 Task: Search one way flight ticket for 4 adults, 1 infant in seat and 1 infant on lap in premium economy from Asheville: Asheville Regional Airport to Greenville: Pitt-greenville Airport on 5-2-2023. Choice of flights is American. Number of bags: 2 carry on bags and 1 checked bag. Price is upto 60000. Outbound departure time preference is 23:45.
Action: Mouse moved to (242, 326)
Screenshot: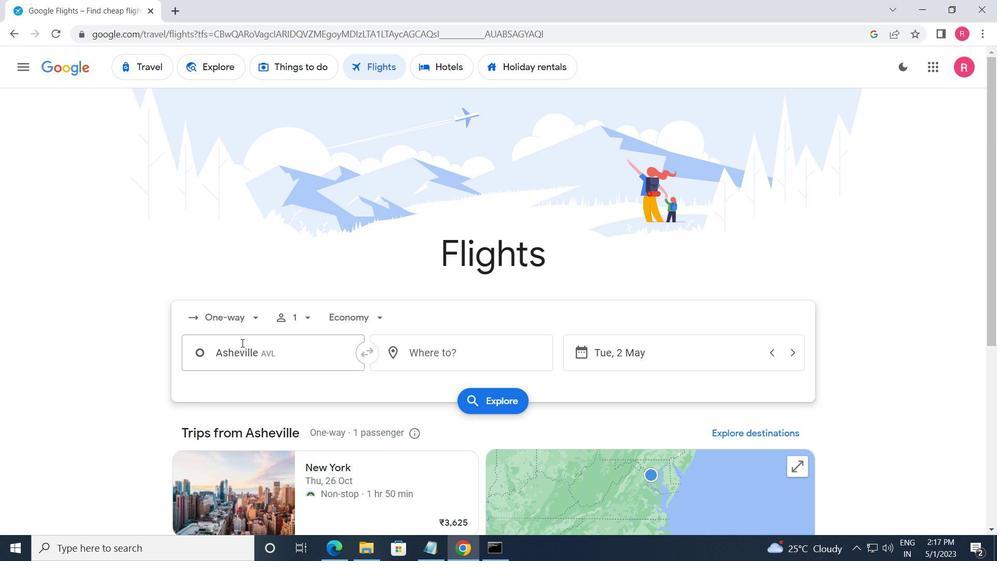 
Action: Mouse pressed left at (242, 326)
Screenshot: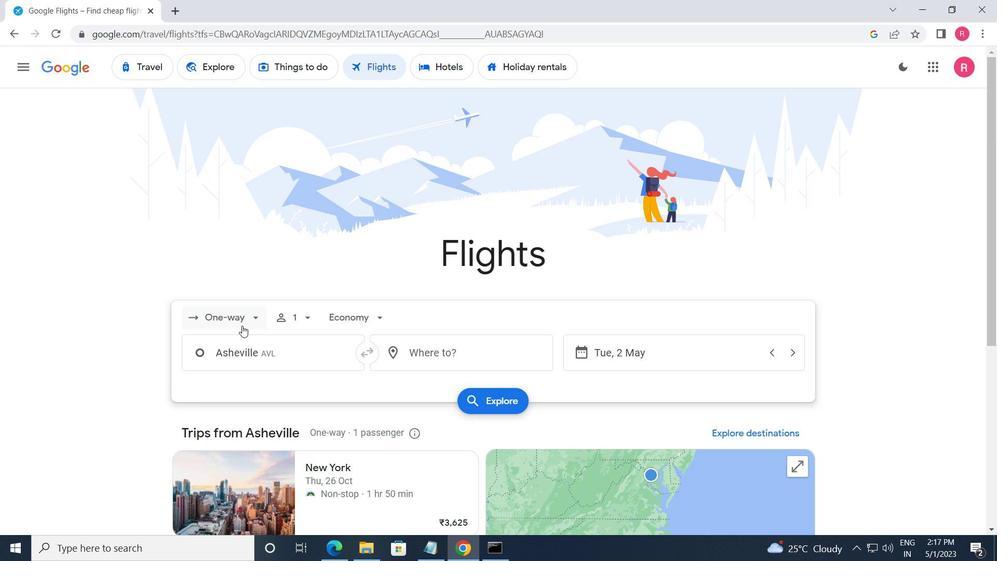 
Action: Mouse moved to (264, 381)
Screenshot: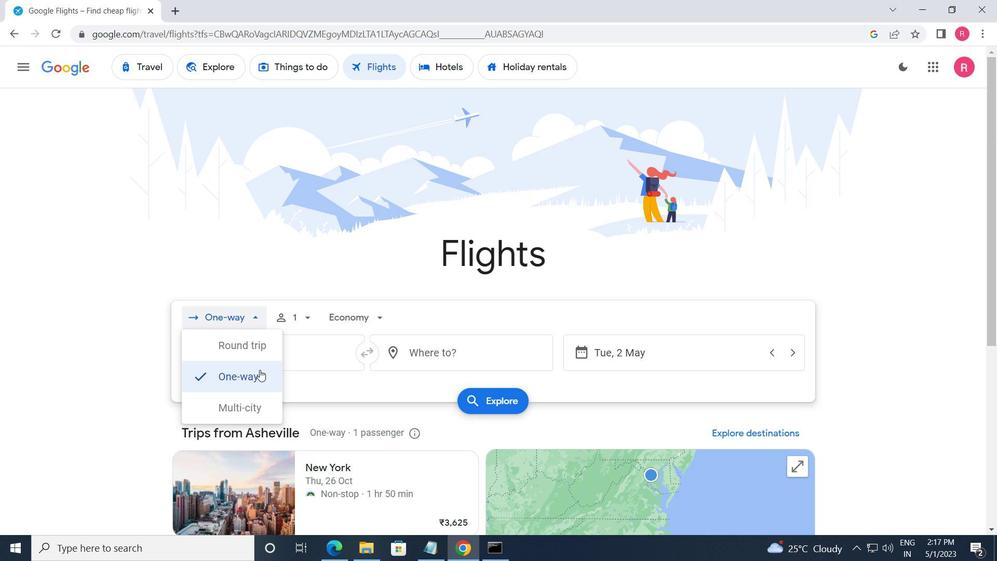 
Action: Mouse pressed left at (264, 381)
Screenshot: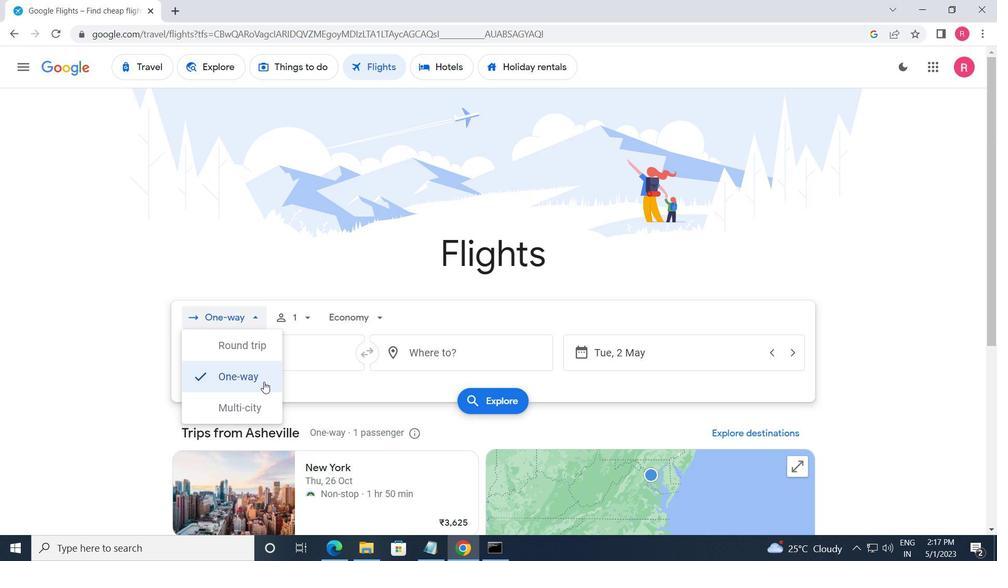 
Action: Mouse moved to (289, 328)
Screenshot: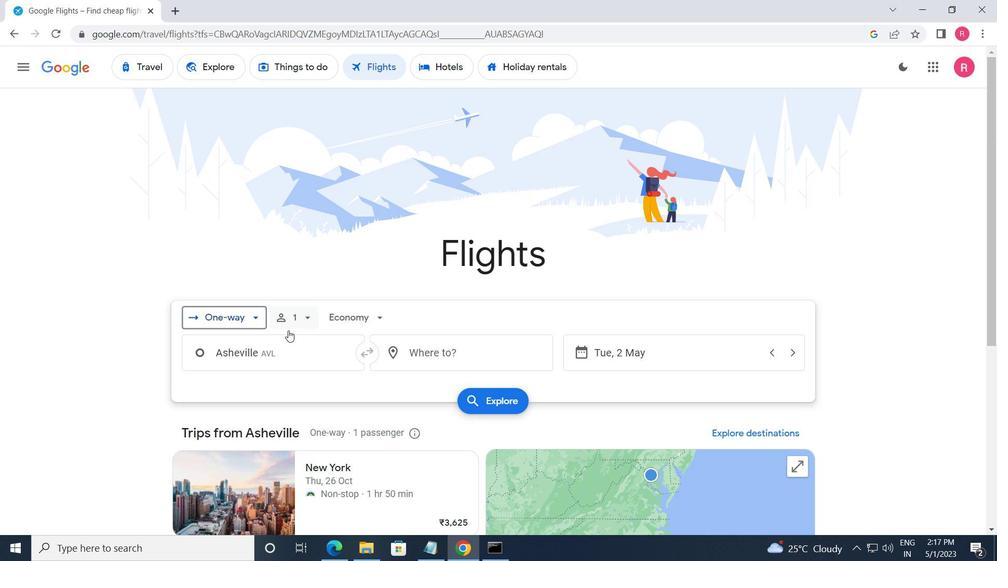 
Action: Mouse pressed left at (289, 328)
Screenshot: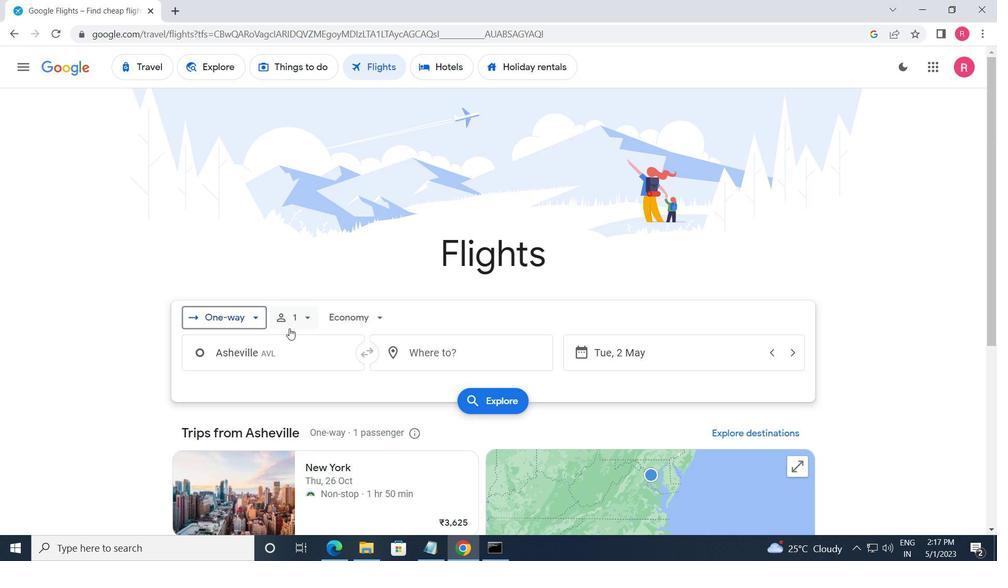 
Action: Mouse moved to (417, 354)
Screenshot: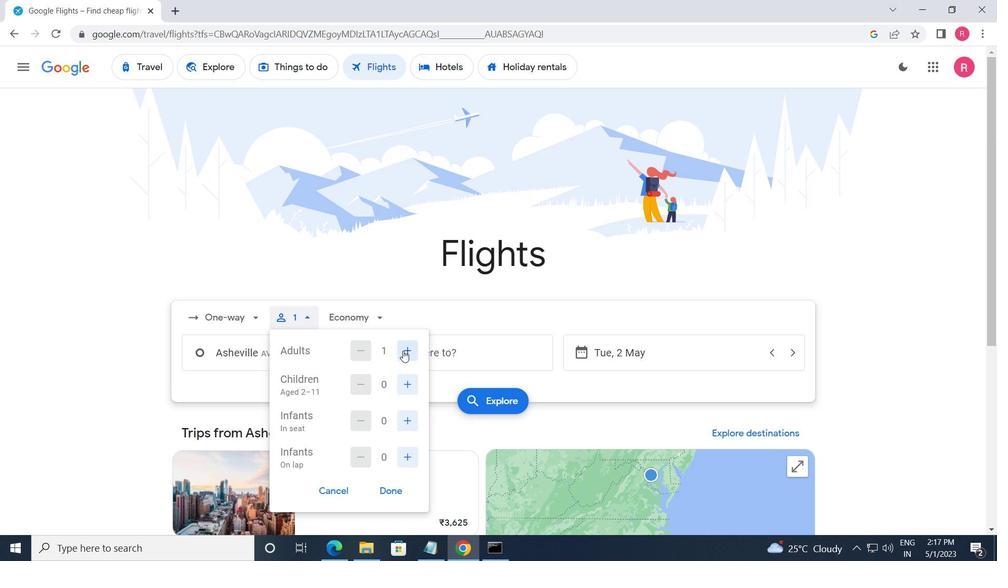 
Action: Mouse pressed left at (417, 354)
Screenshot: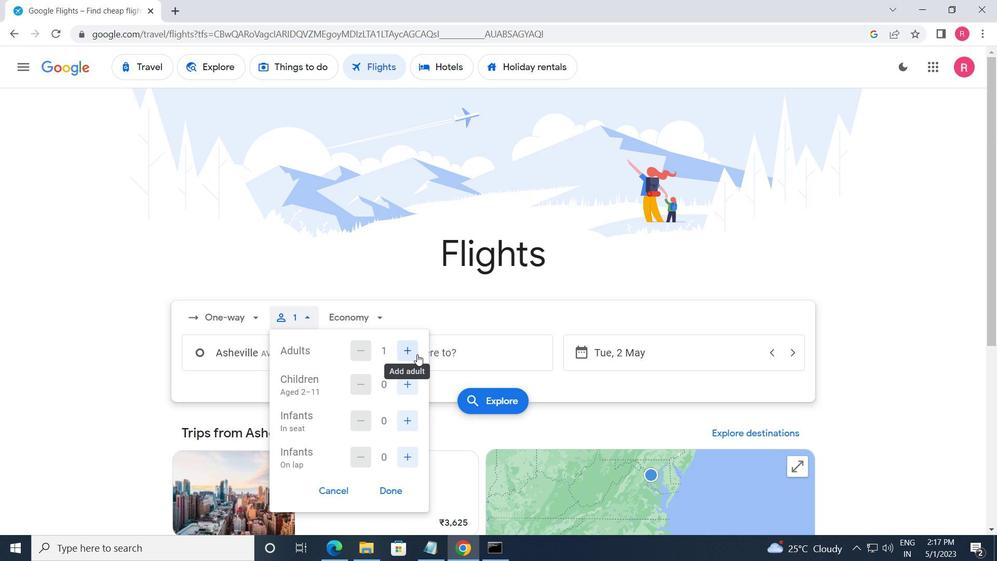 
Action: Mouse pressed left at (417, 354)
Screenshot: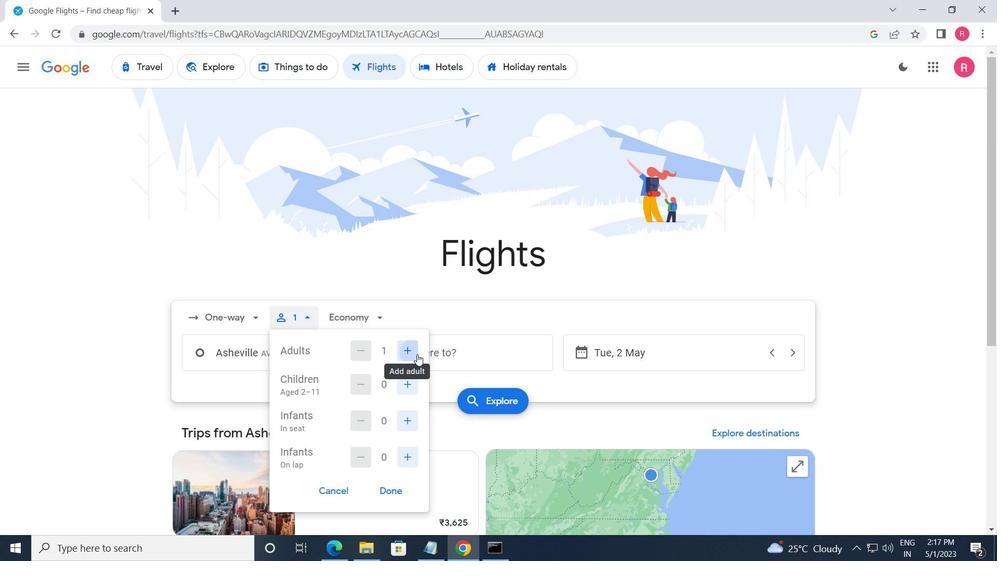 
Action: Mouse pressed left at (417, 354)
Screenshot: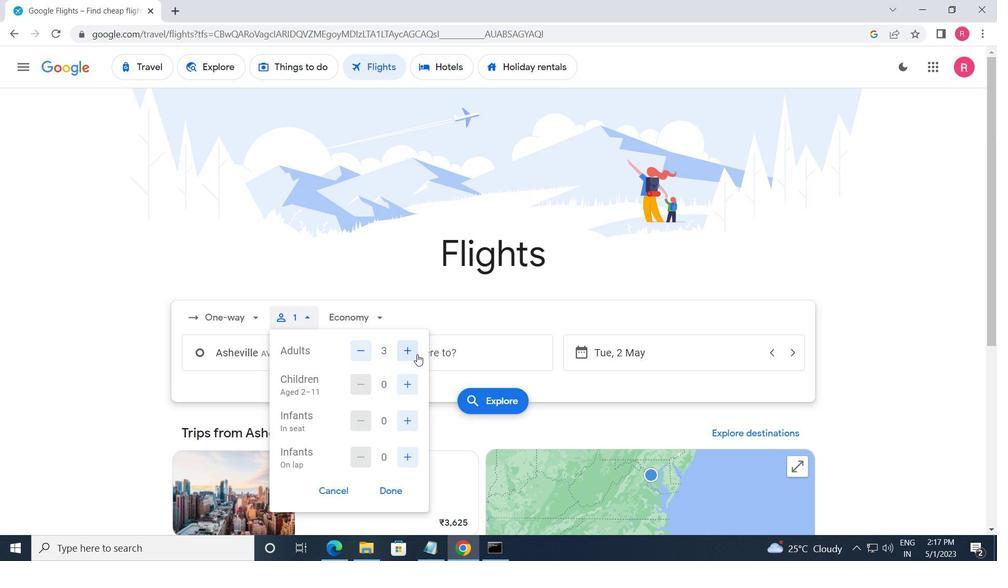 
Action: Mouse pressed left at (417, 354)
Screenshot: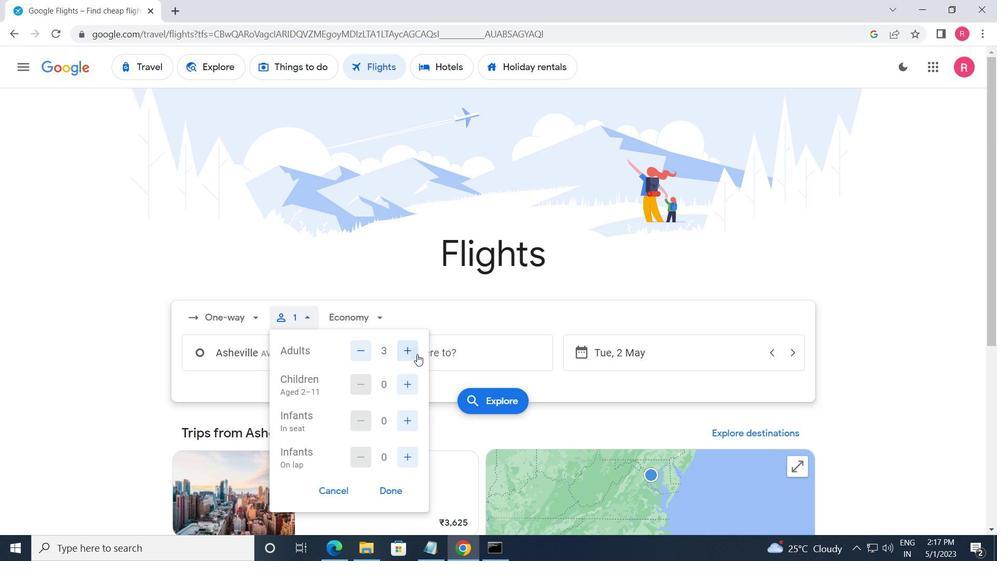
Action: Mouse moved to (364, 353)
Screenshot: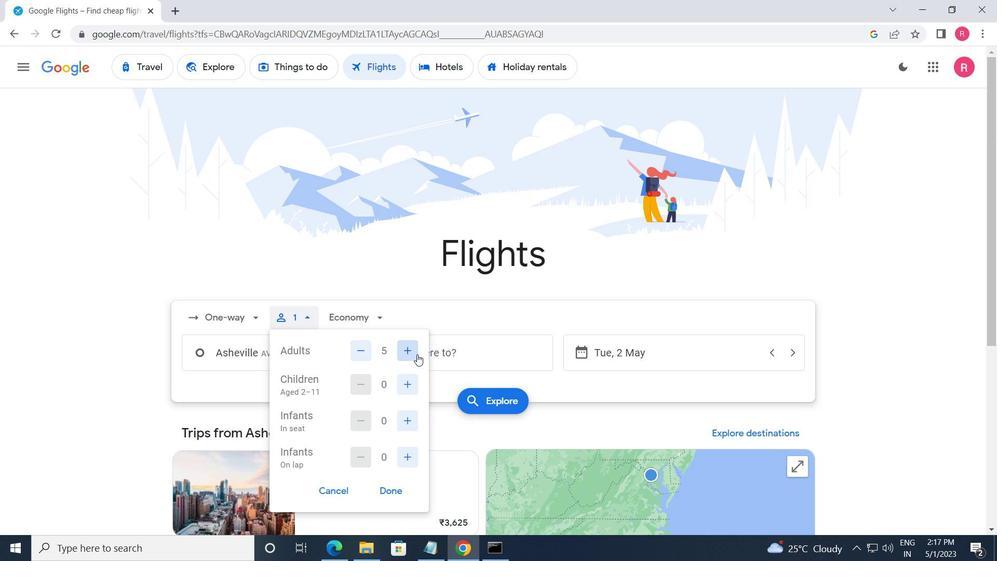 
Action: Mouse pressed left at (364, 353)
Screenshot: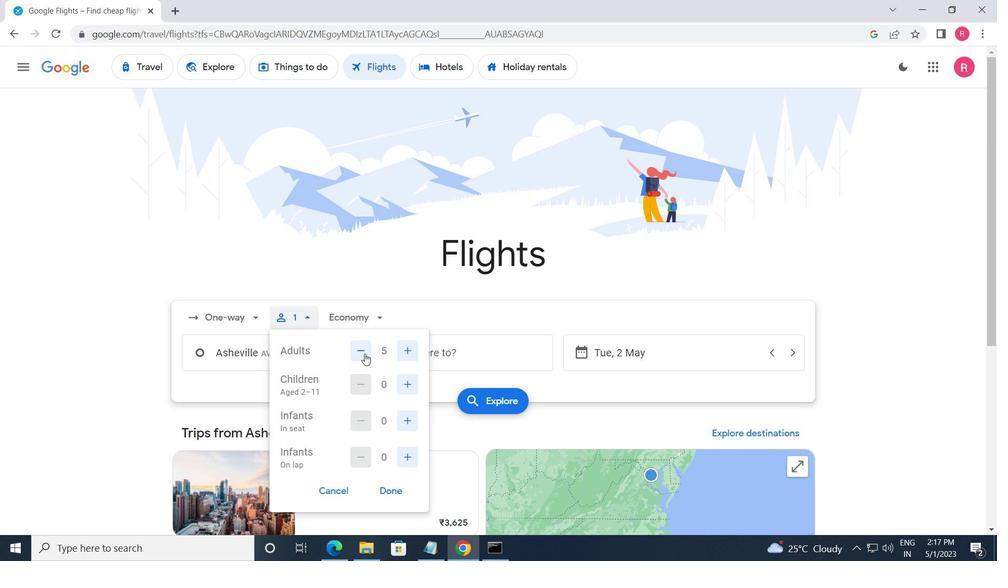 
Action: Mouse moved to (406, 381)
Screenshot: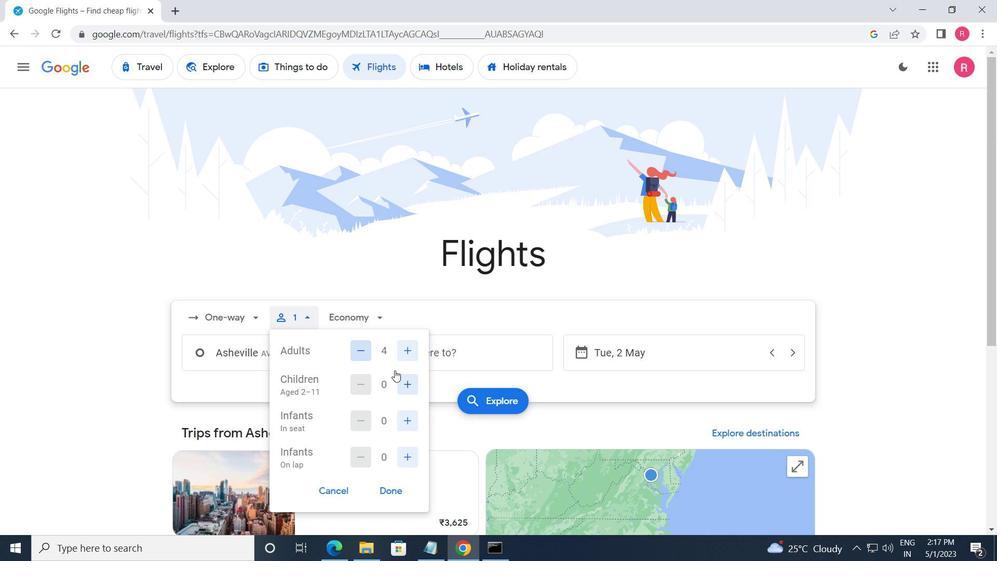 
Action: Mouse pressed left at (406, 381)
Screenshot: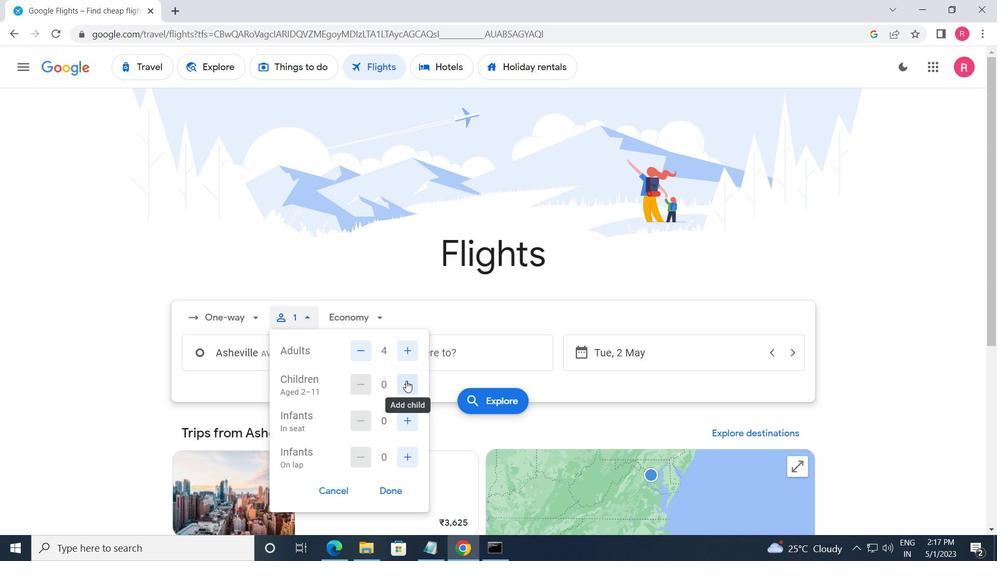 
Action: Mouse moved to (408, 417)
Screenshot: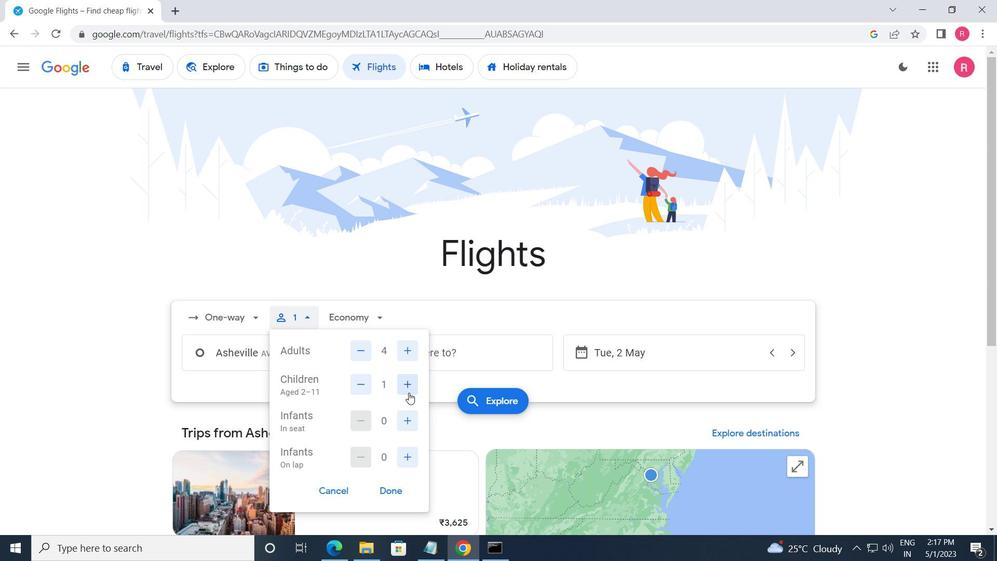 
Action: Mouse pressed left at (408, 417)
Screenshot: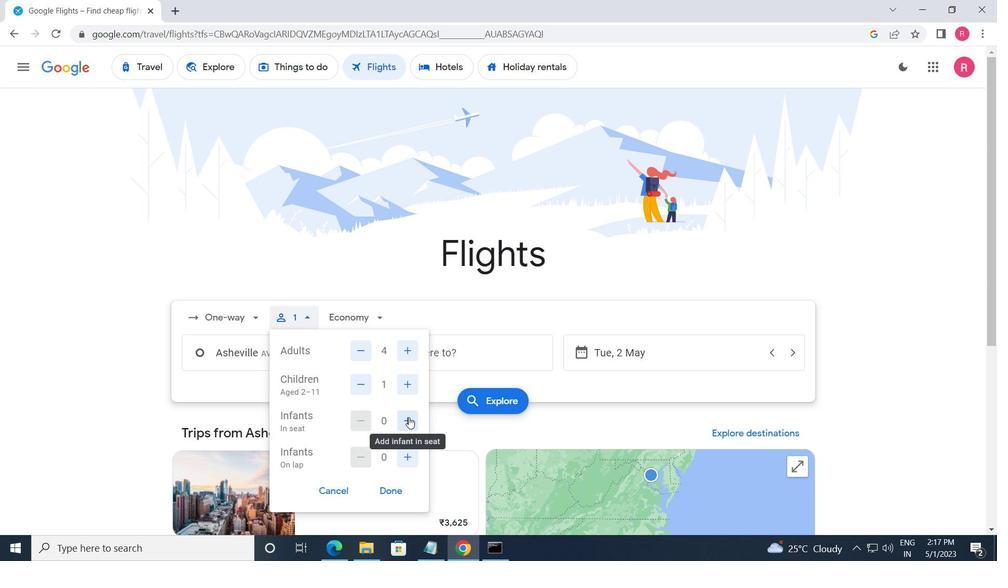 
Action: Mouse moved to (399, 494)
Screenshot: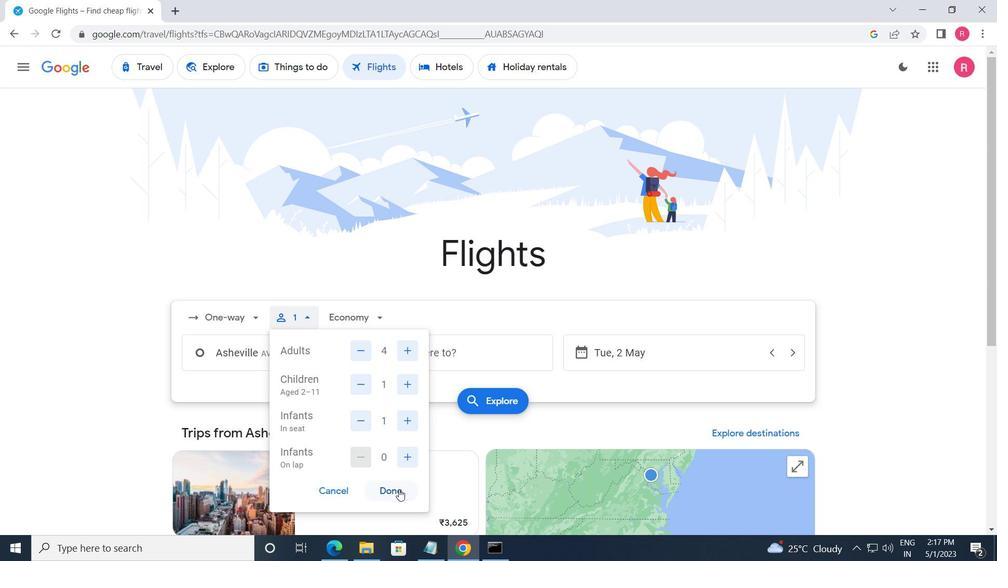 
Action: Mouse pressed left at (399, 494)
Screenshot: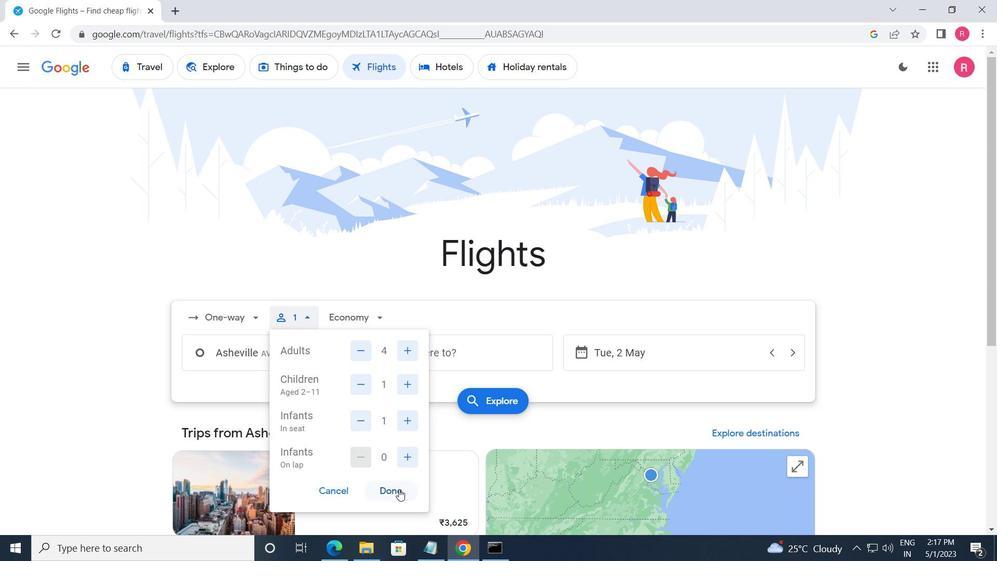 
Action: Mouse moved to (355, 315)
Screenshot: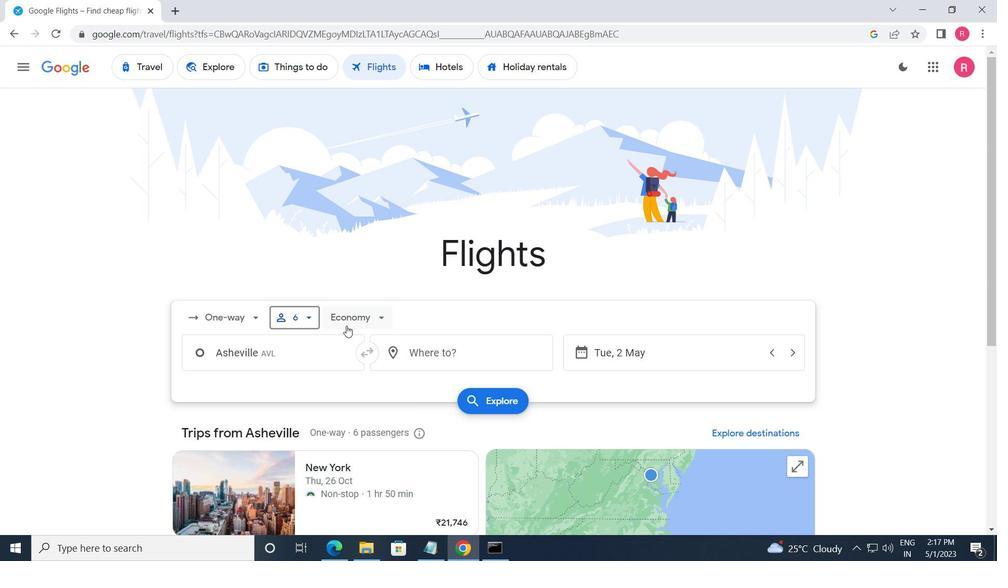 
Action: Mouse pressed left at (355, 315)
Screenshot: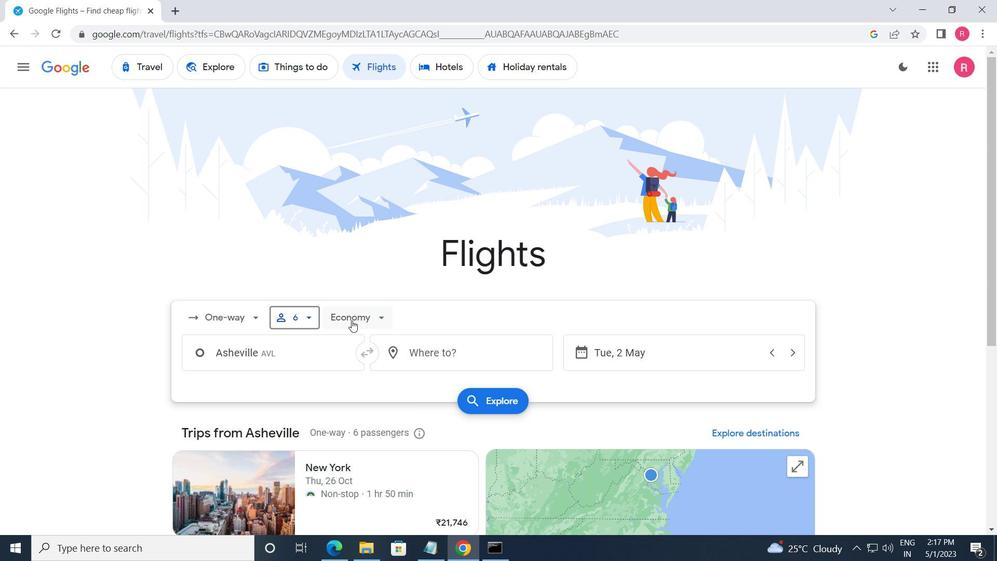 
Action: Mouse moved to (365, 346)
Screenshot: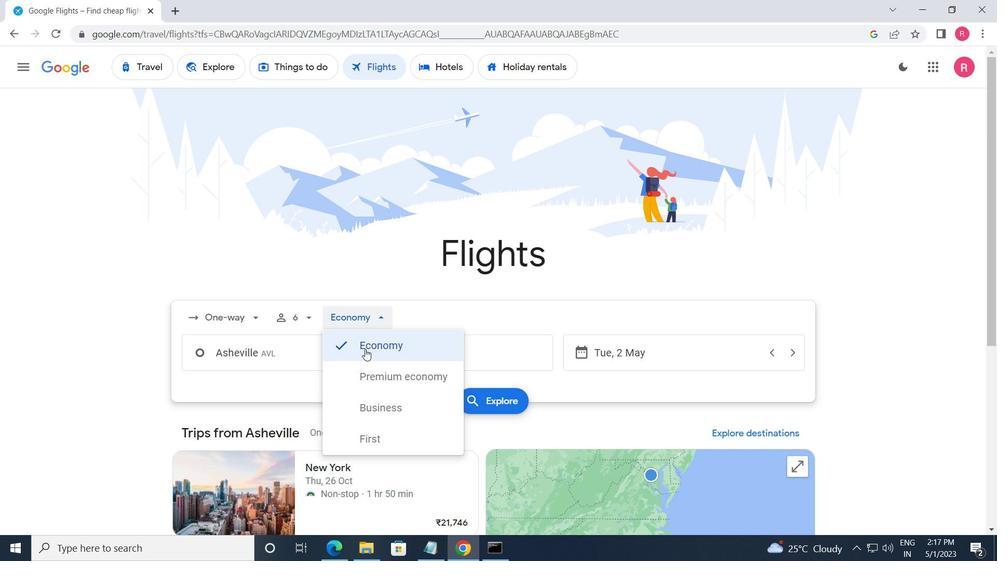 
Action: Mouse pressed left at (365, 346)
Screenshot: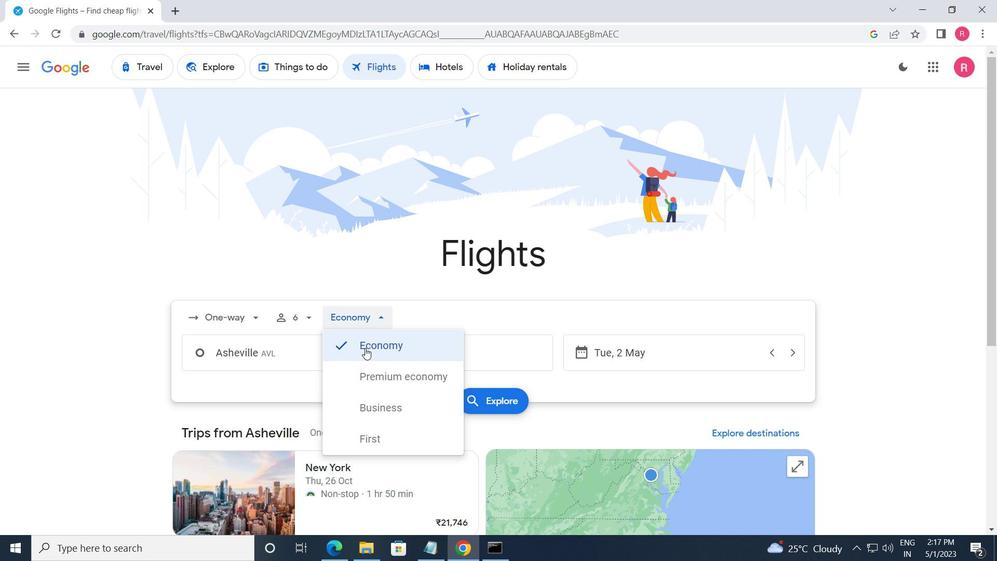 
Action: Mouse moved to (312, 348)
Screenshot: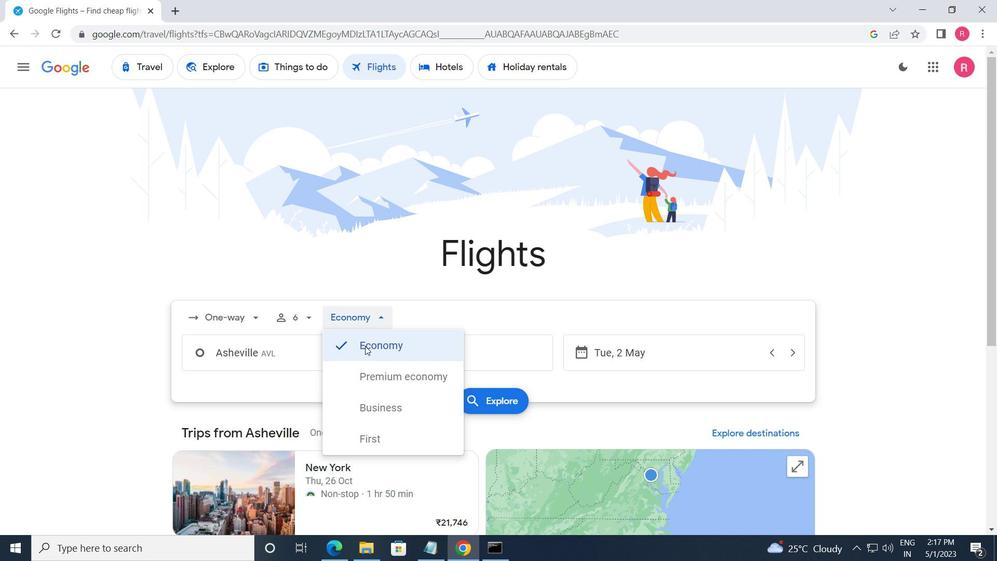 
Action: Mouse pressed left at (312, 348)
Screenshot: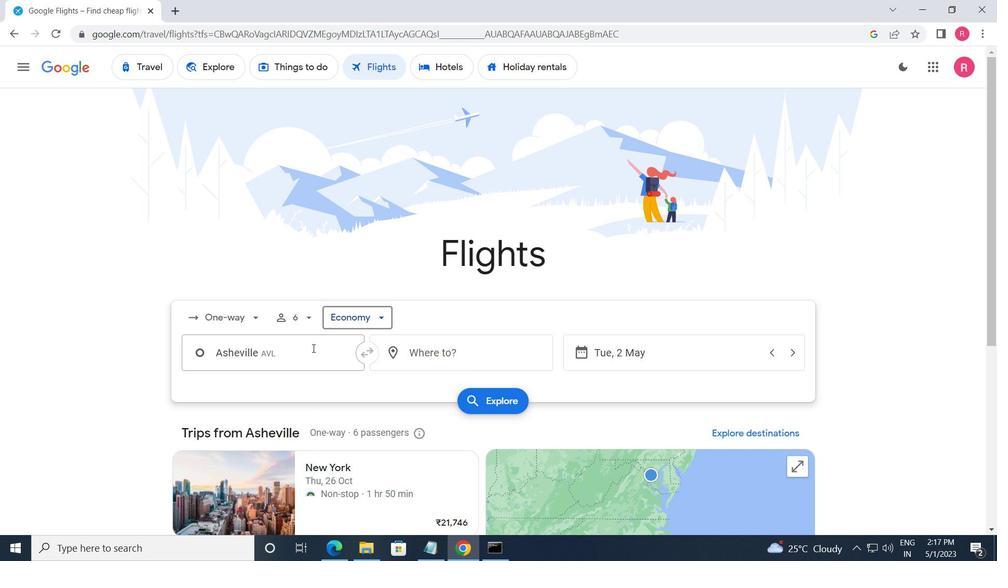 
Action: Mouse moved to (328, 424)
Screenshot: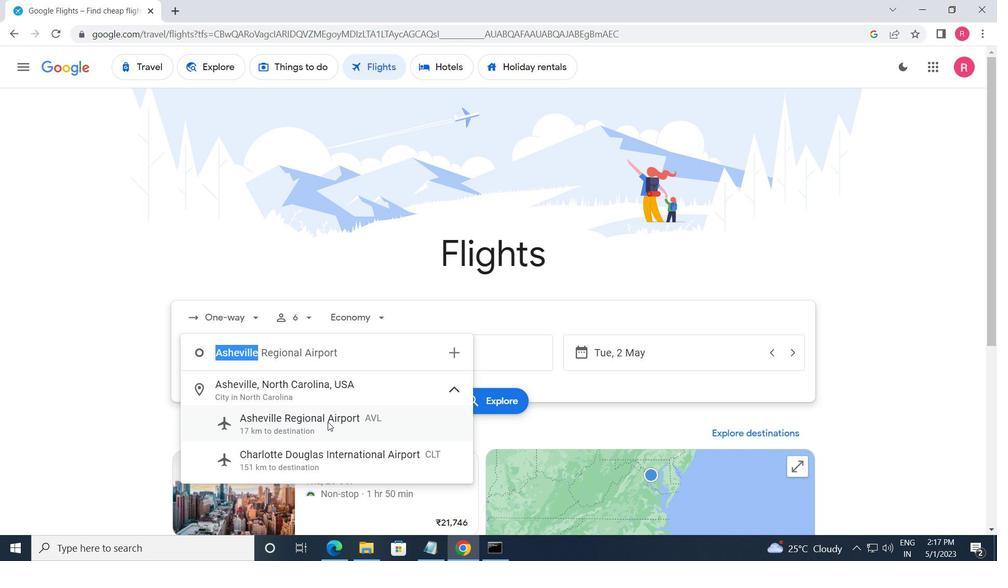 
Action: Mouse pressed left at (328, 424)
Screenshot: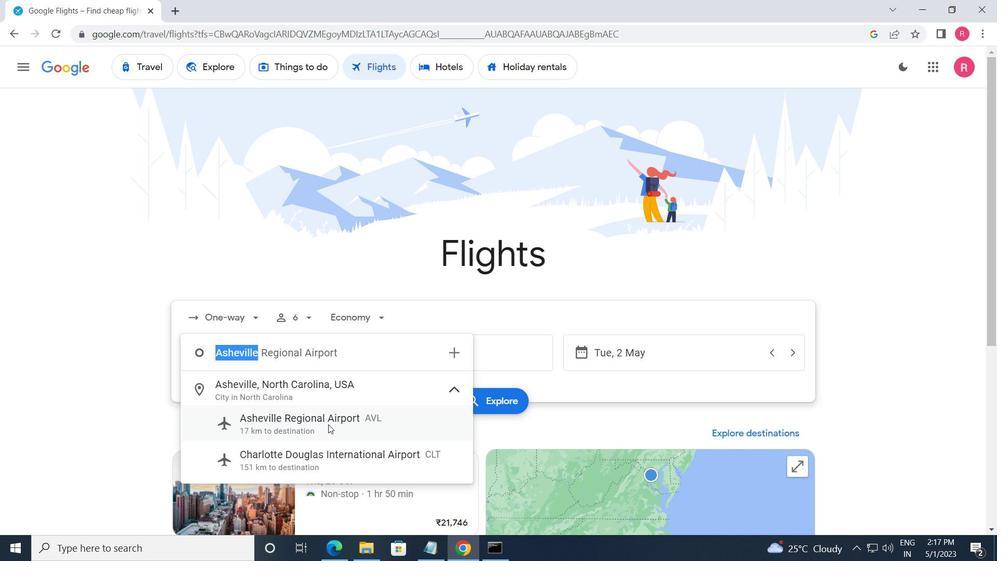 
Action: Mouse moved to (428, 350)
Screenshot: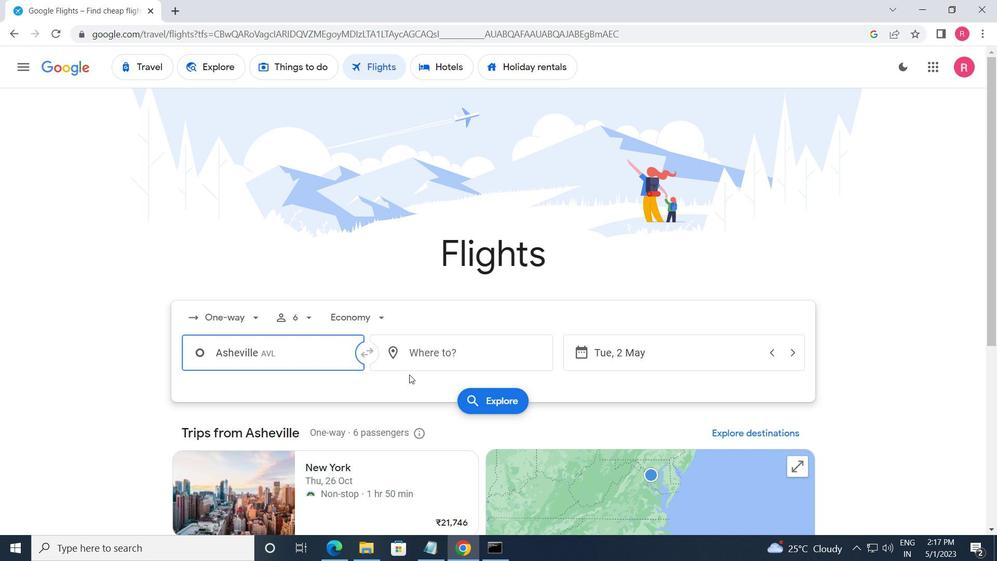 
Action: Mouse pressed left at (428, 350)
Screenshot: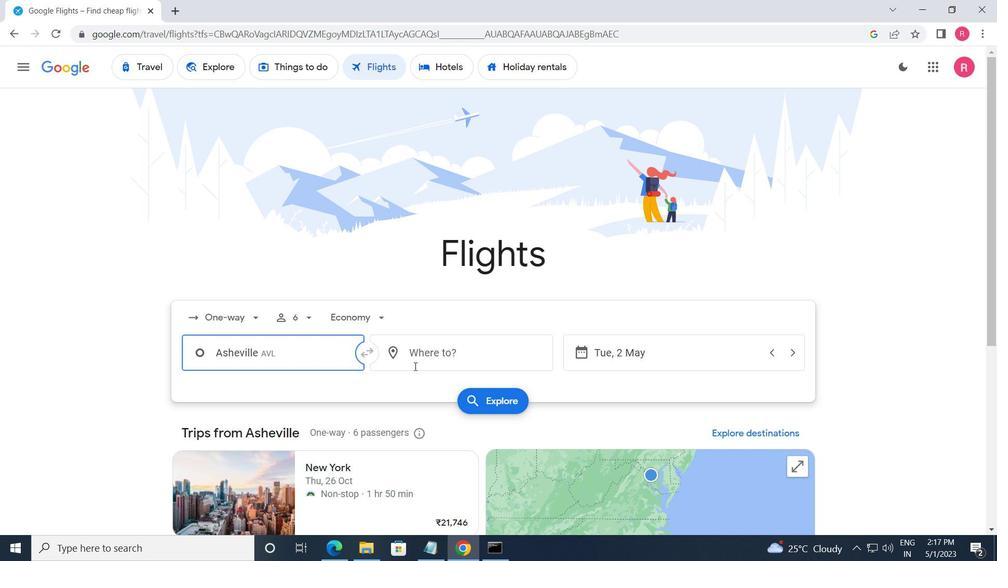 
Action: Mouse moved to (442, 481)
Screenshot: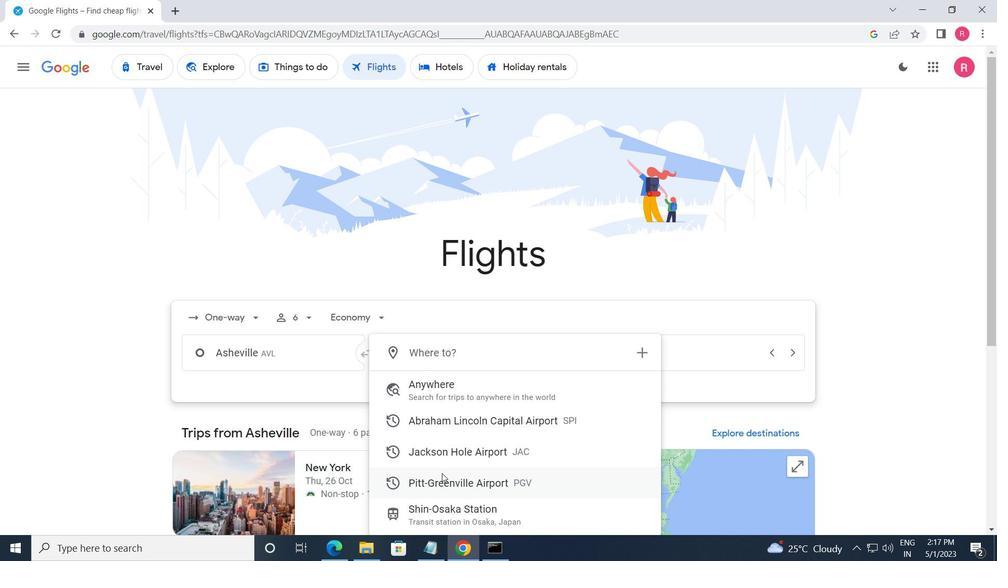 
Action: Mouse pressed left at (442, 481)
Screenshot: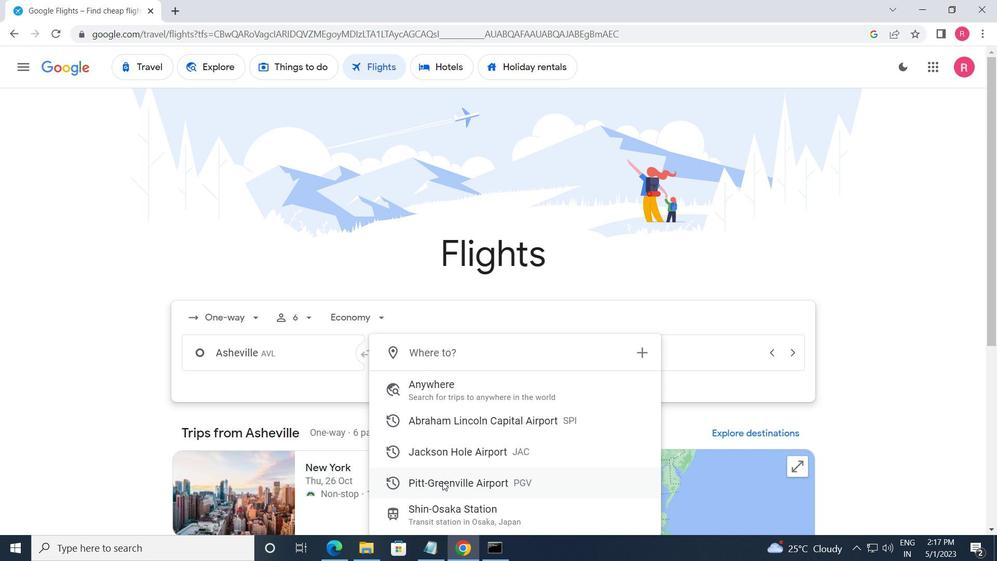
Action: Mouse moved to (658, 346)
Screenshot: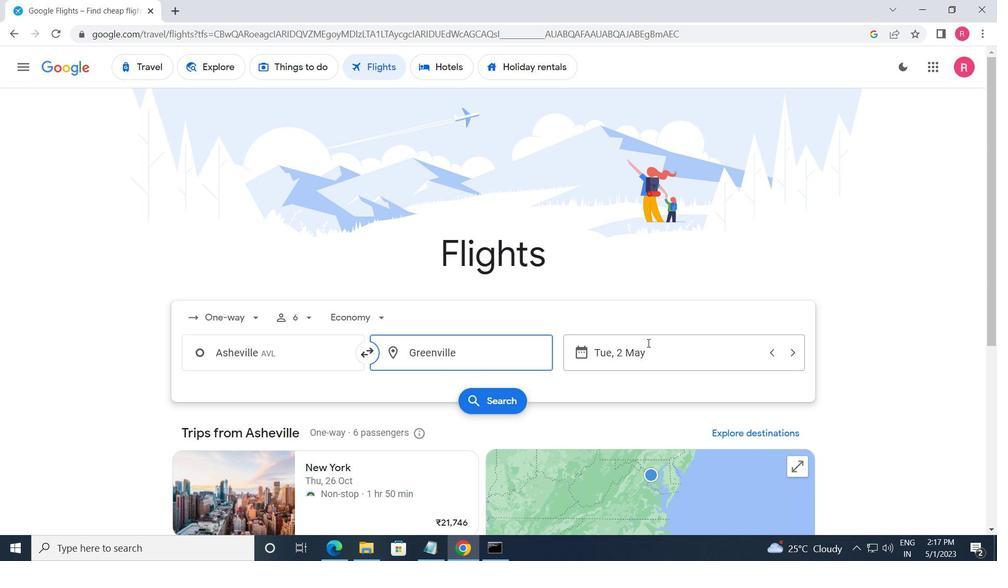 
Action: Mouse pressed left at (658, 346)
Screenshot: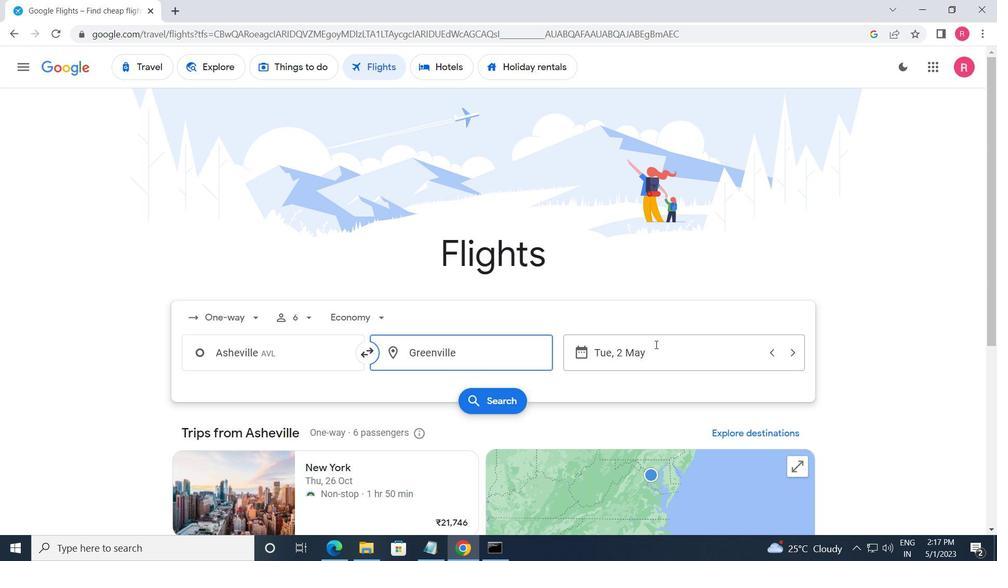 
Action: Mouse moved to (412, 311)
Screenshot: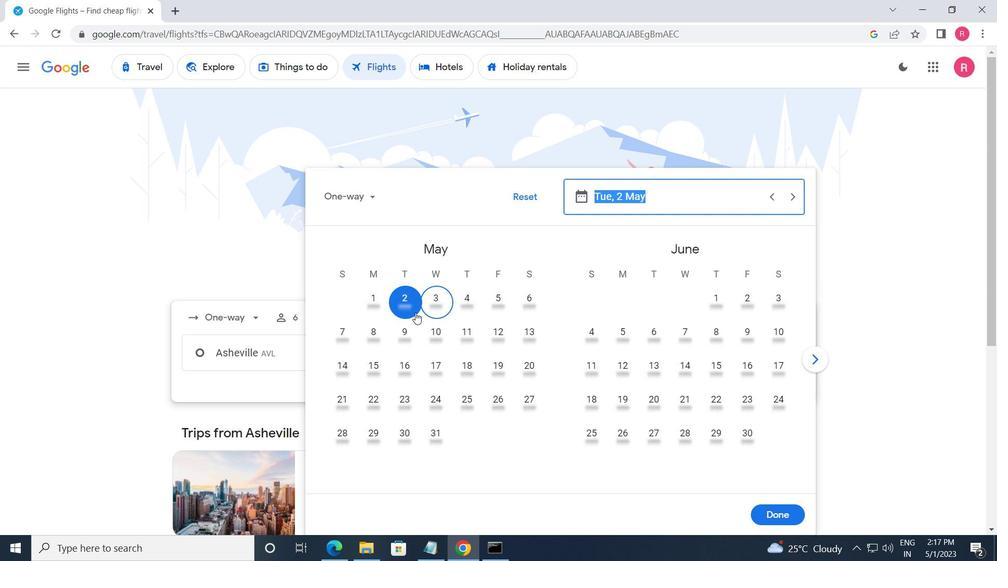 
Action: Mouse pressed left at (412, 311)
Screenshot: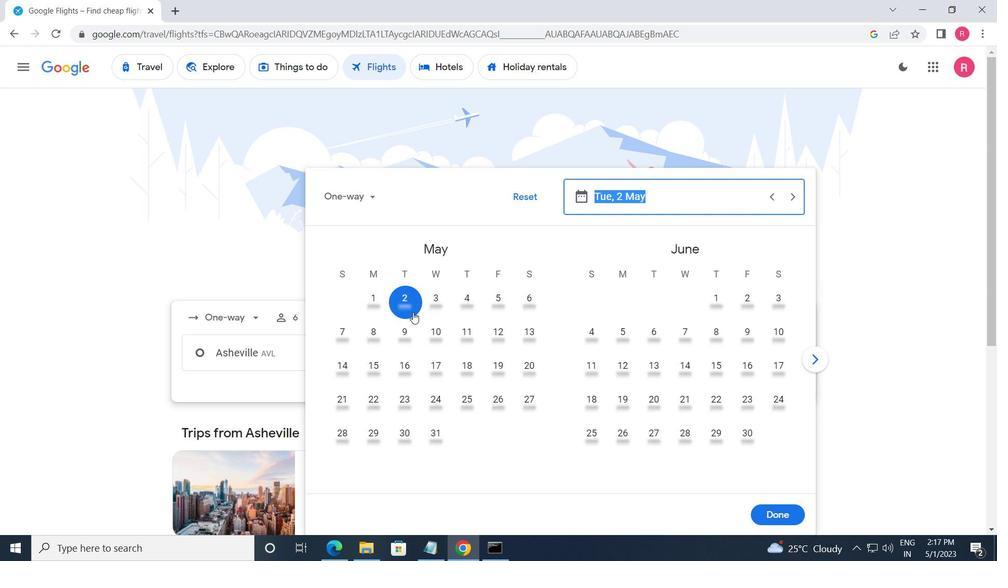 
Action: Mouse moved to (788, 520)
Screenshot: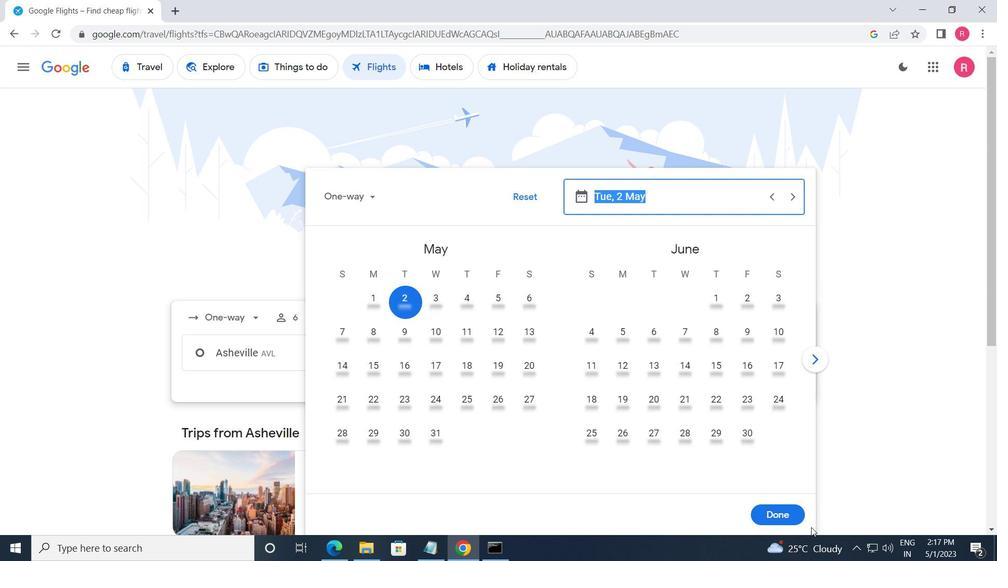 
Action: Mouse pressed left at (788, 520)
Screenshot: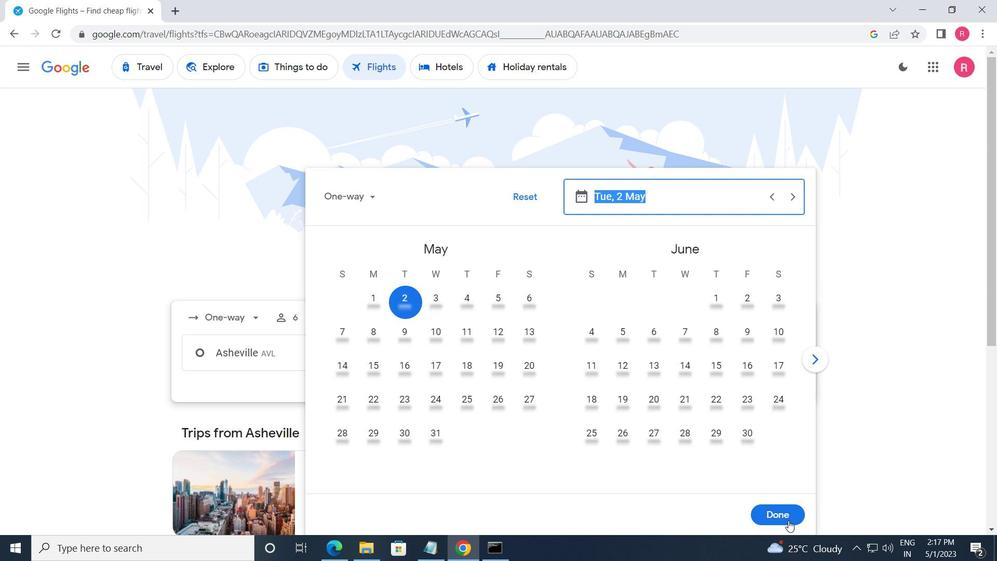 
Action: Mouse moved to (510, 398)
Screenshot: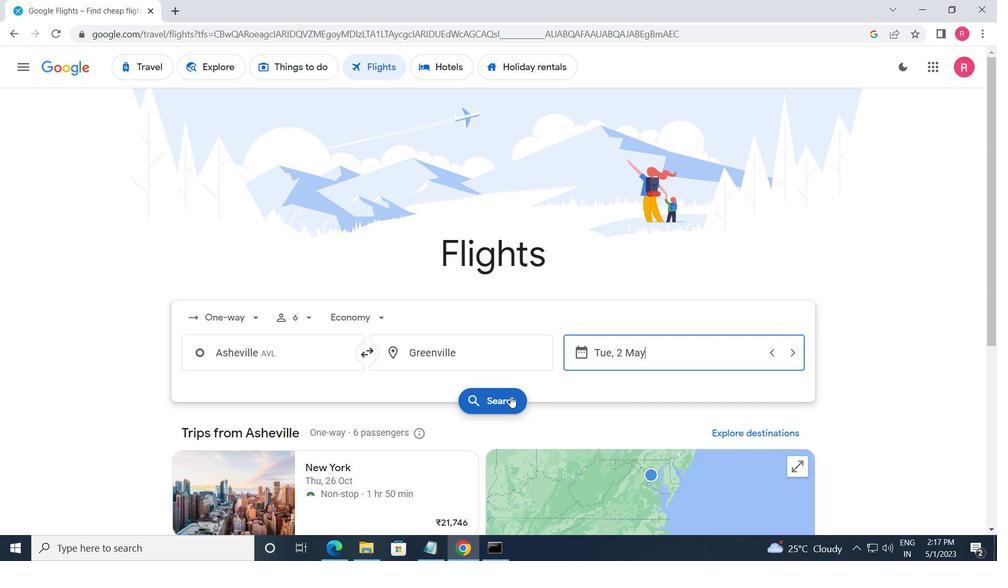 
Action: Mouse pressed left at (510, 398)
Screenshot: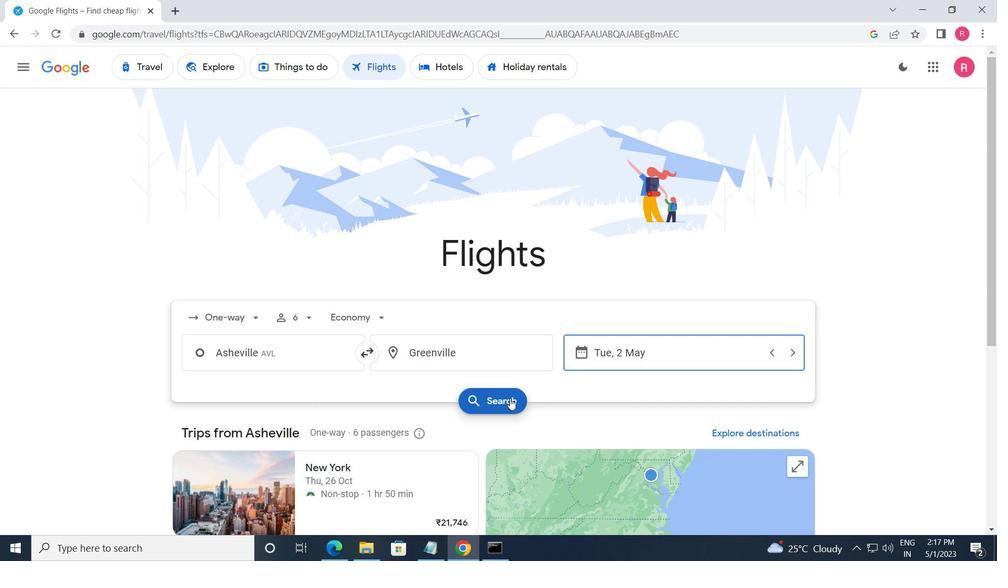 
Action: Mouse moved to (196, 188)
Screenshot: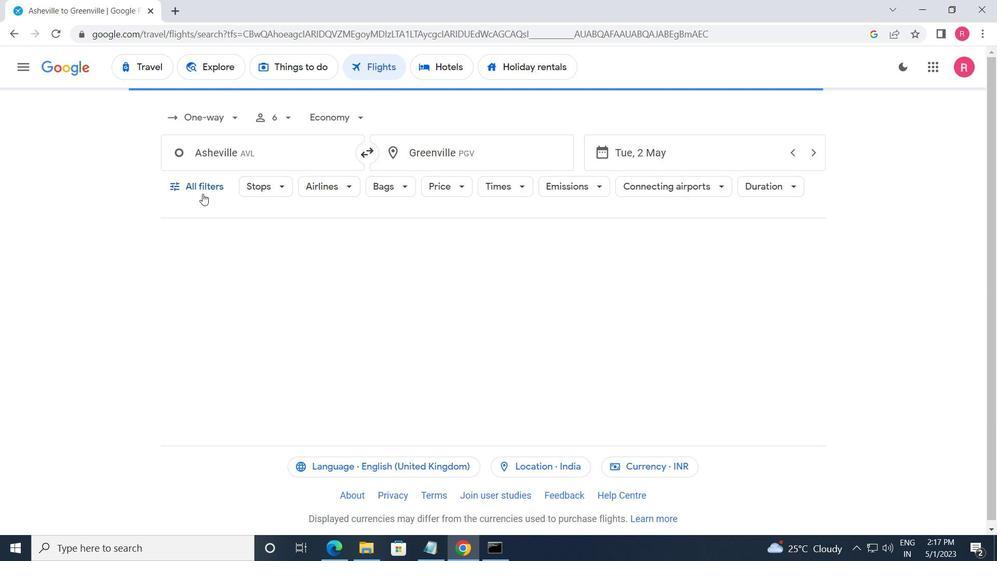 
Action: Mouse pressed left at (196, 188)
Screenshot: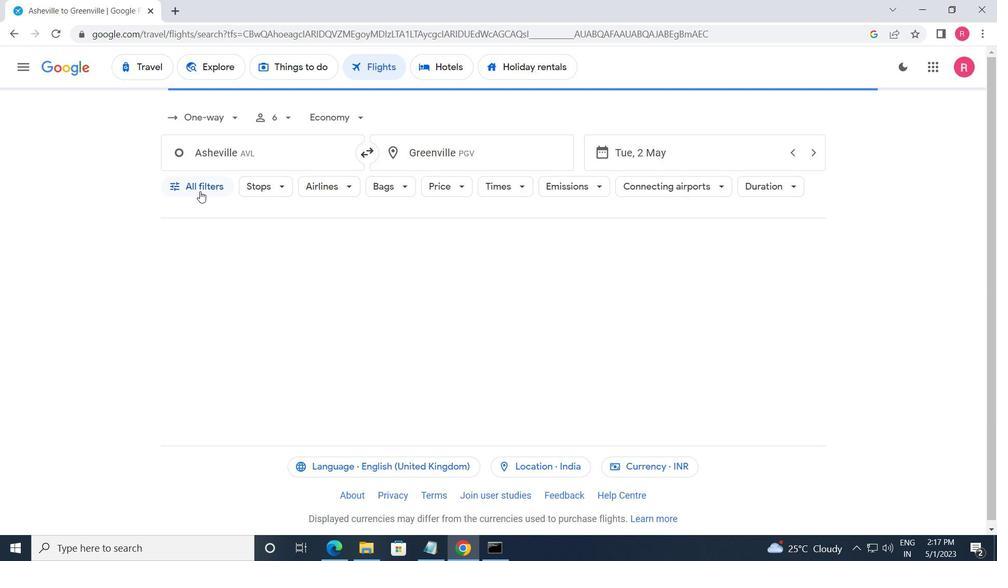 
Action: Mouse moved to (240, 329)
Screenshot: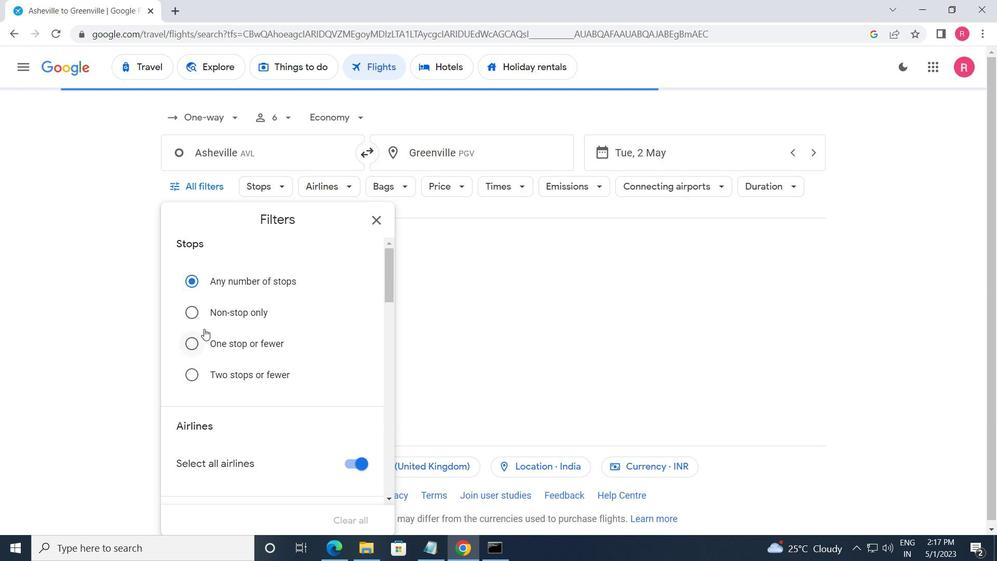 
Action: Mouse scrolled (240, 328) with delta (0, 0)
Screenshot: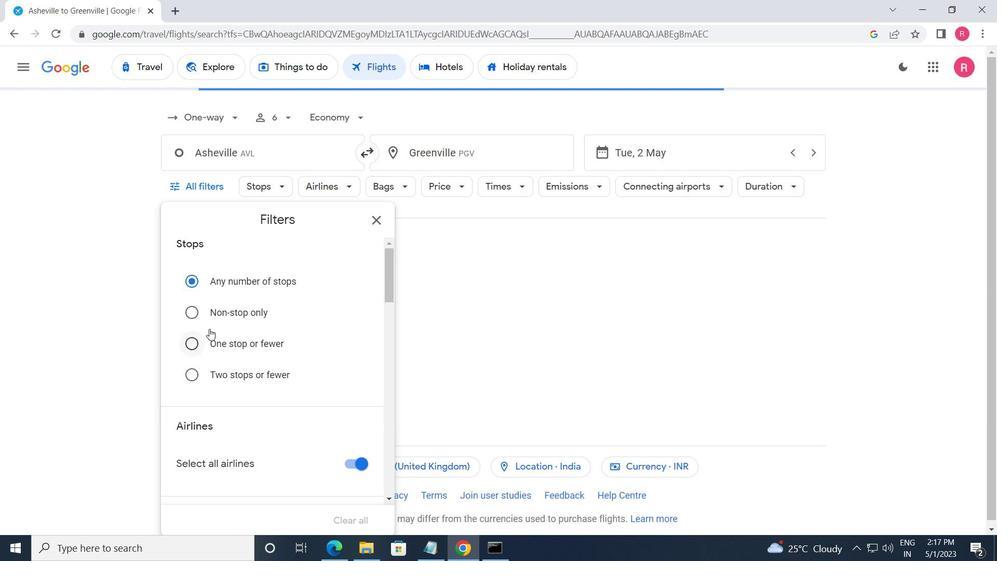
Action: Mouse scrolled (240, 328) with delta (0, 0)
Screenshot: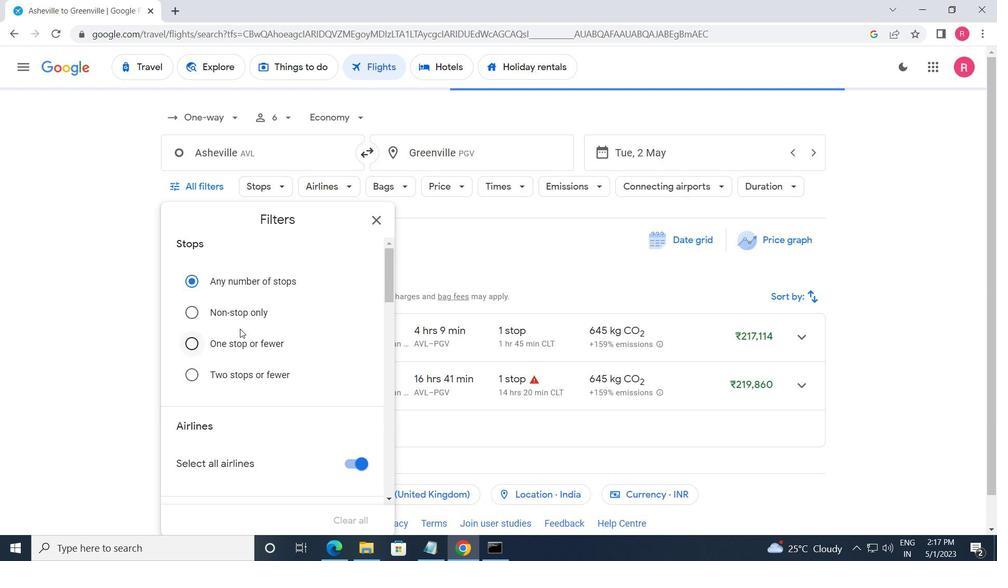 
Action: Mouse scrolled (240, 328) with delta (0, 0)
Screenshot: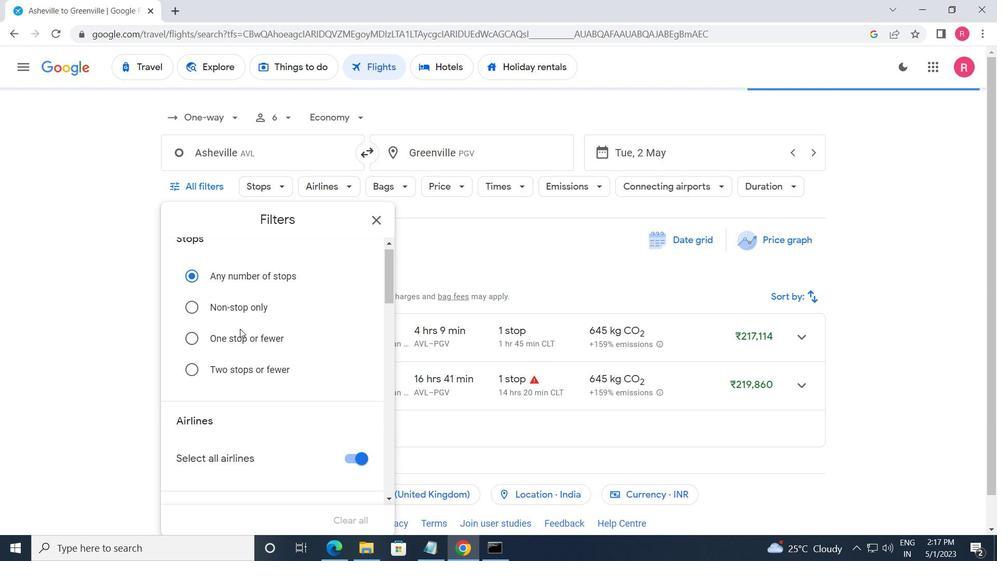 
Action: Mouse scrolled (240, 328) with delta (0, 0)
Screenshot: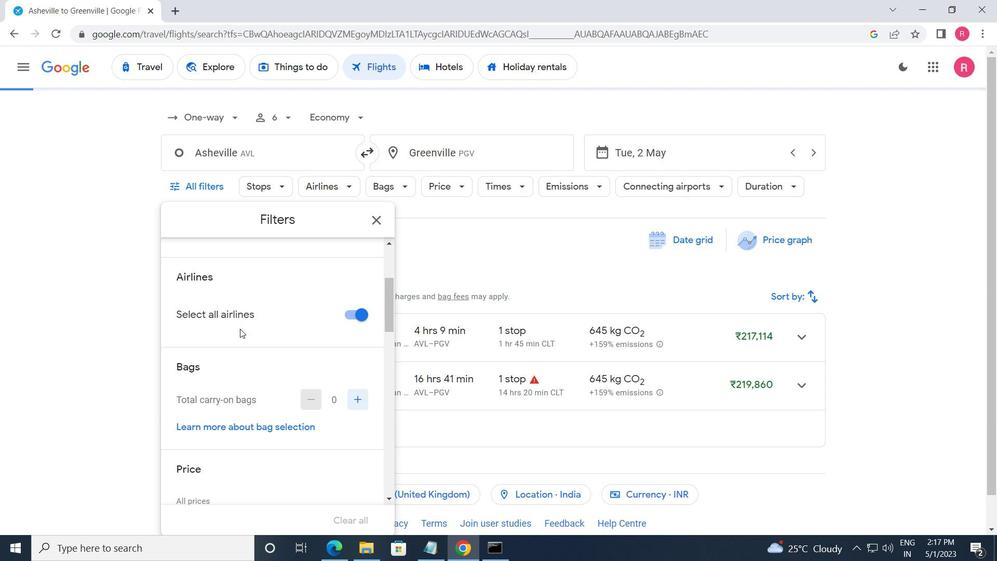 
Action: Mouse scrolled (240, 328) with delta (0, 0)
Screenshot: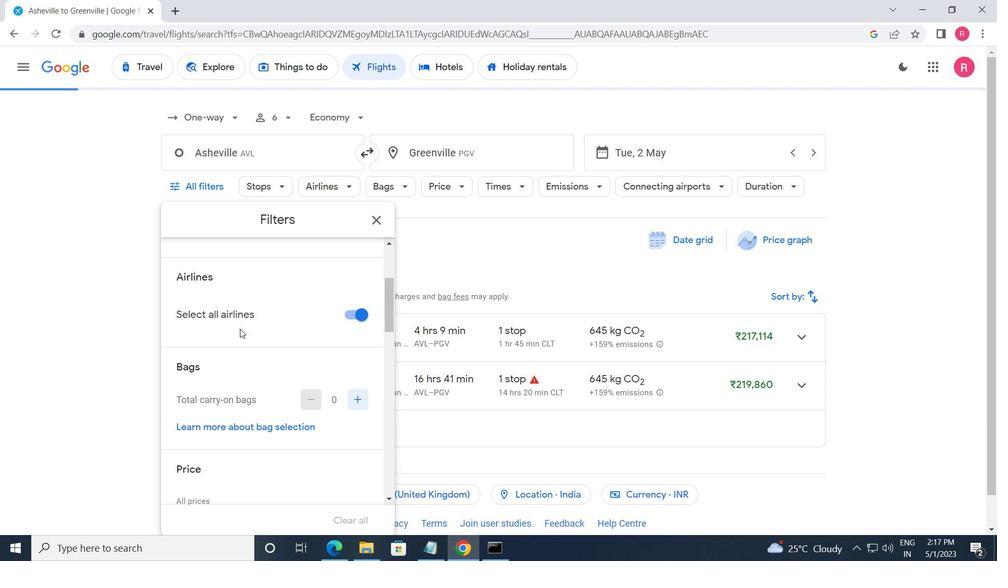 
Action: Mouse moved to (329, 307)
Screenshot: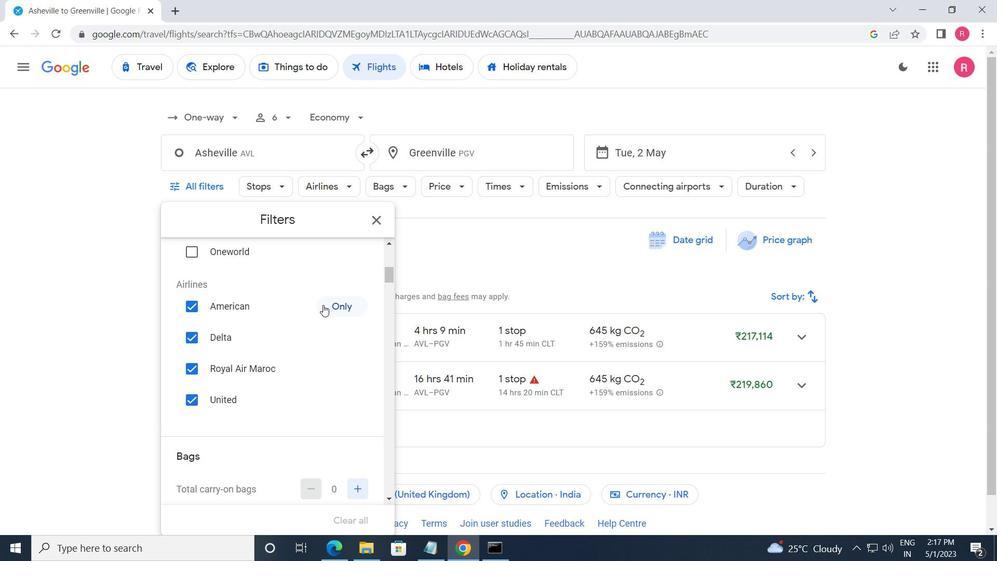 
Action: Mouse pressed left at (329, 307)
Screenshot: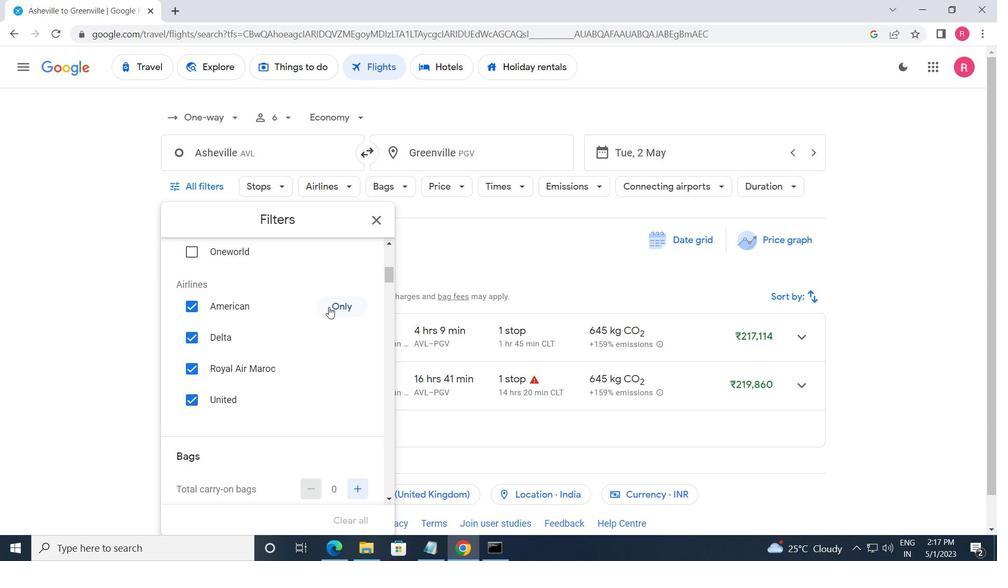 
Action: Mouse moved to (326, 353)
Screenshot: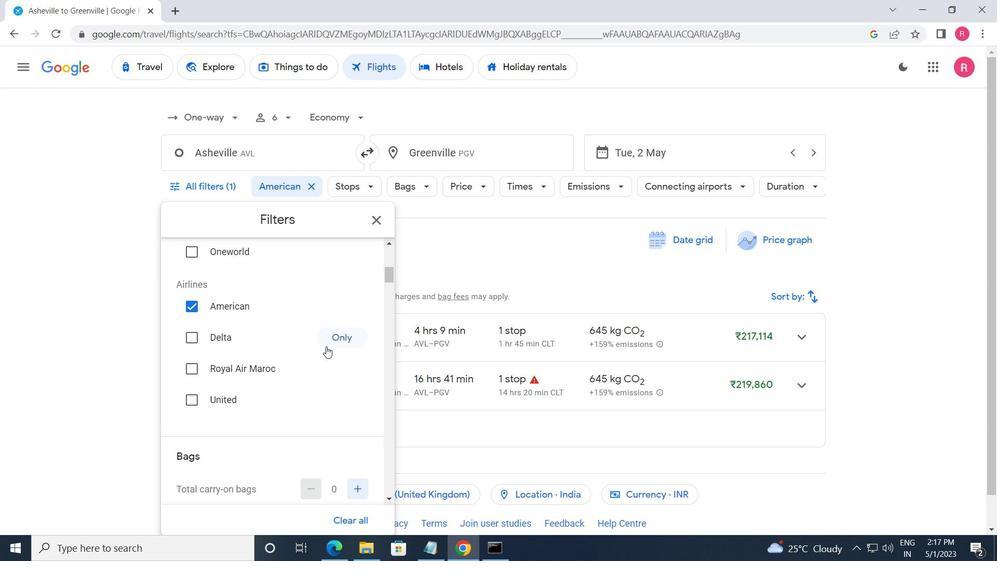 
Action: Mouse scrolled (326, 353) with delta (0, 0)
Screenshot: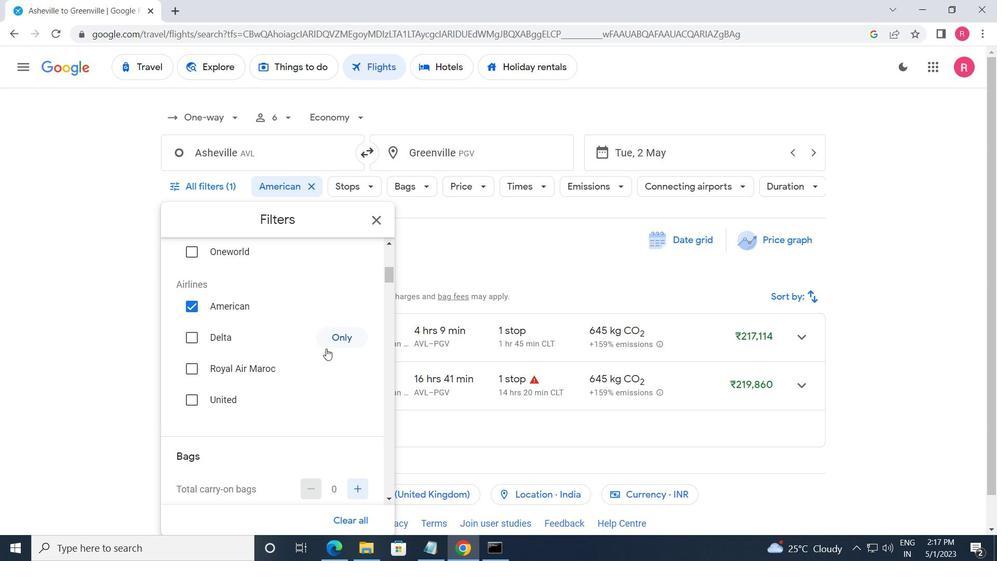 
Action: Mouse moved to (326, 355)
Screenshot: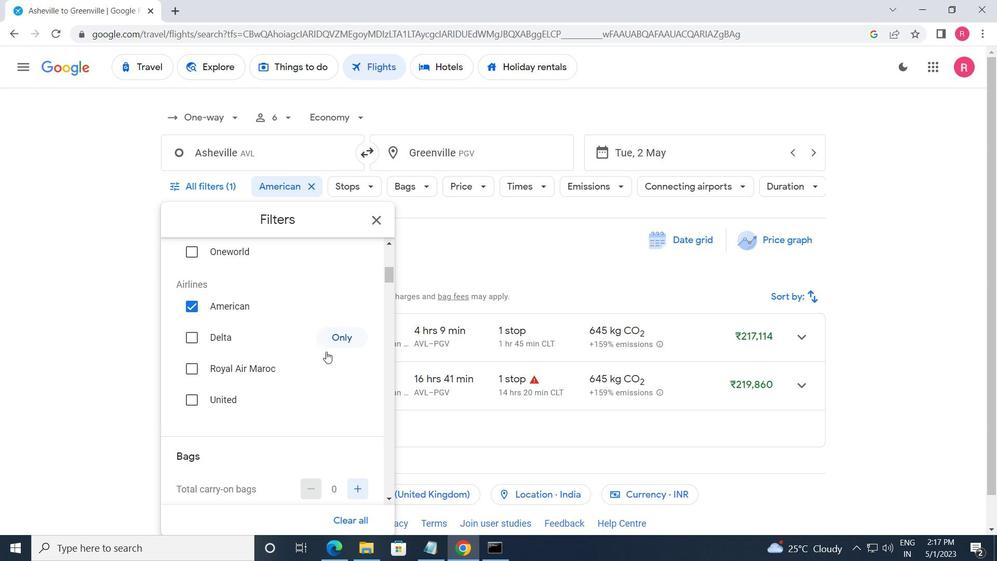 
Action: Mouse scrolled (326, 355) with delta (0, 0)
Screenshot: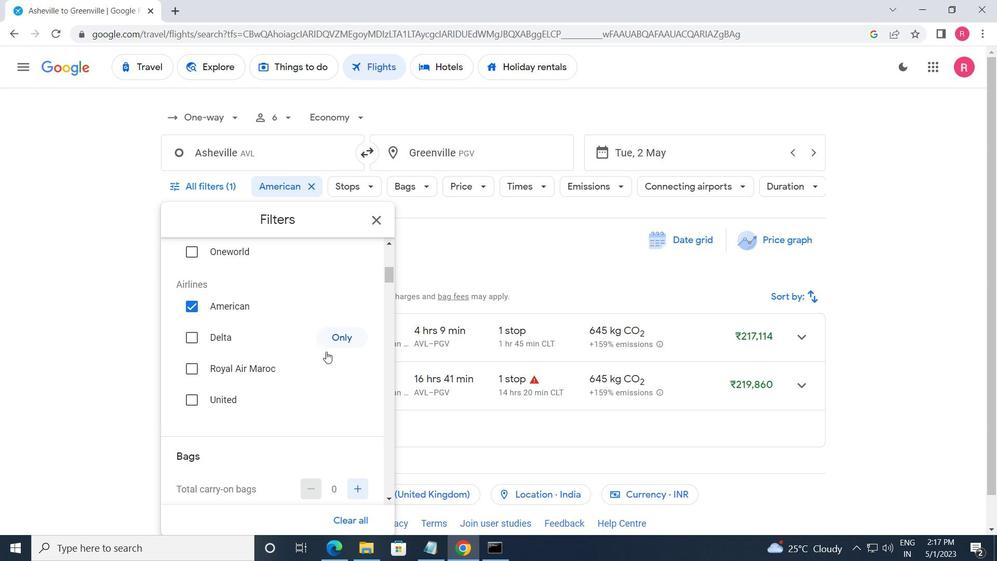 
Action: Mouse moved to (356, 363)
Screenshot: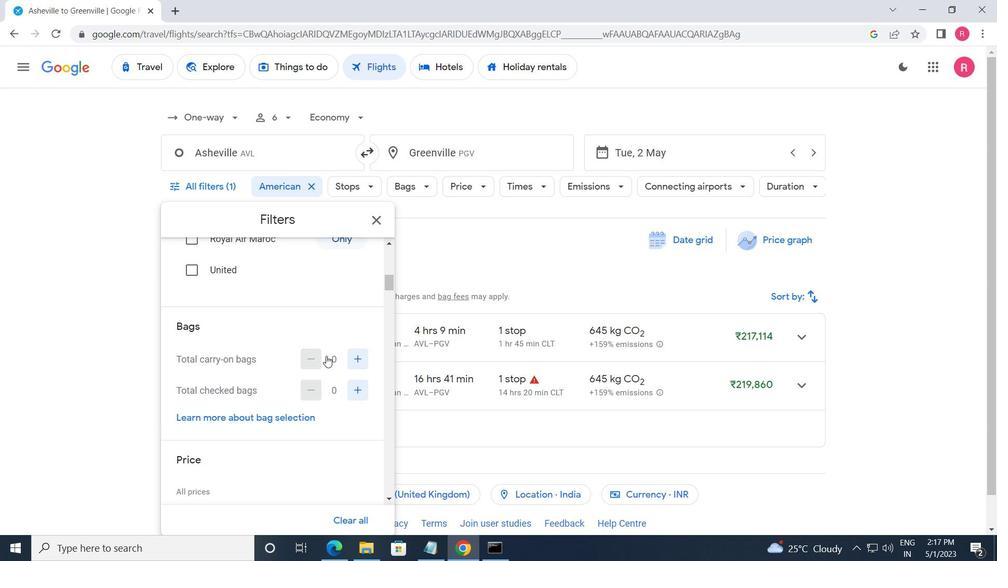 
Action: Mouse pressed left at (356, 363)
Screenshot: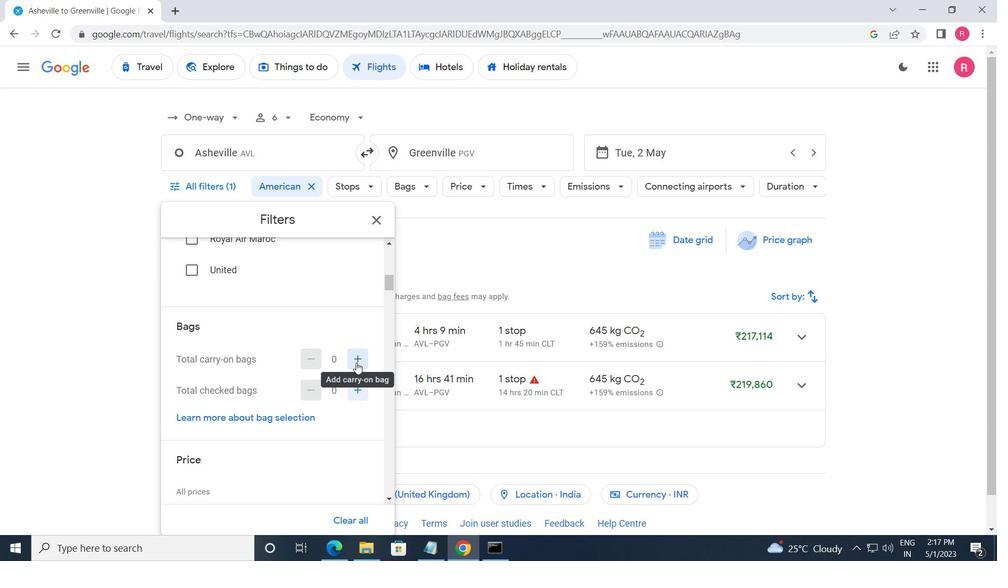 
Action: Mouse pressed left at (356, 363)
Screenshot: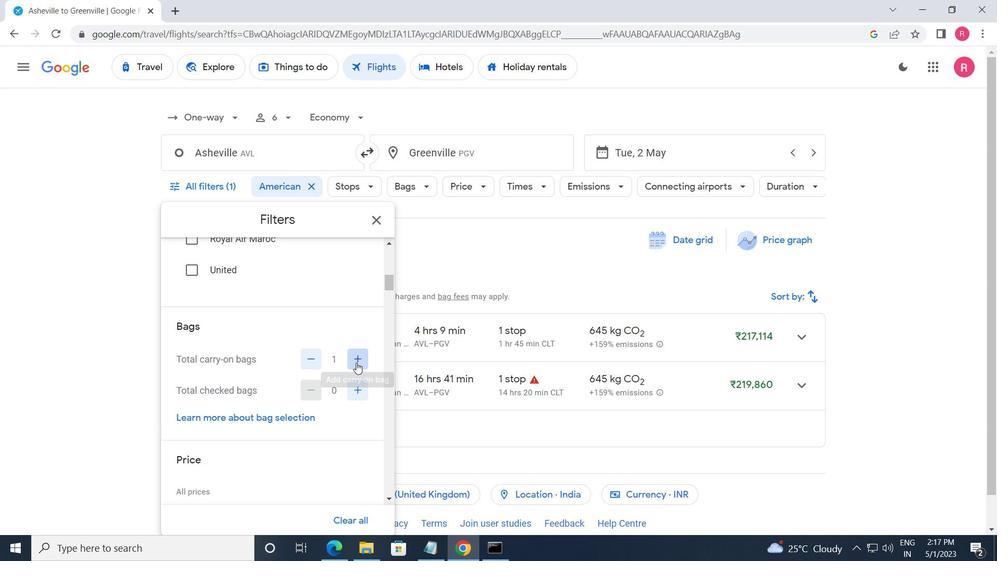 
Action: Mouse moved to (358, 388)
Screenshot: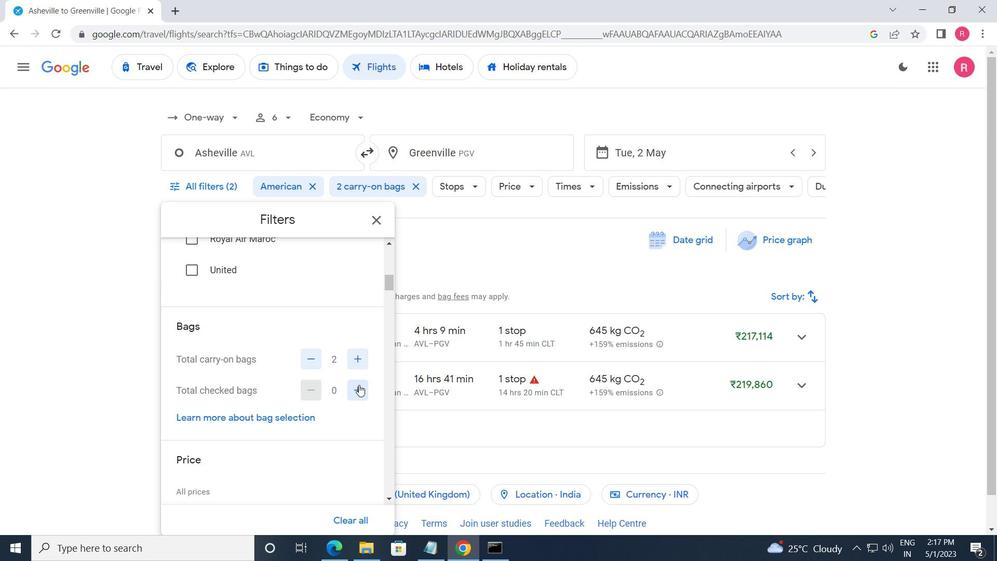 
Action: Mouse pressed left at (358, 388)
Screenshot: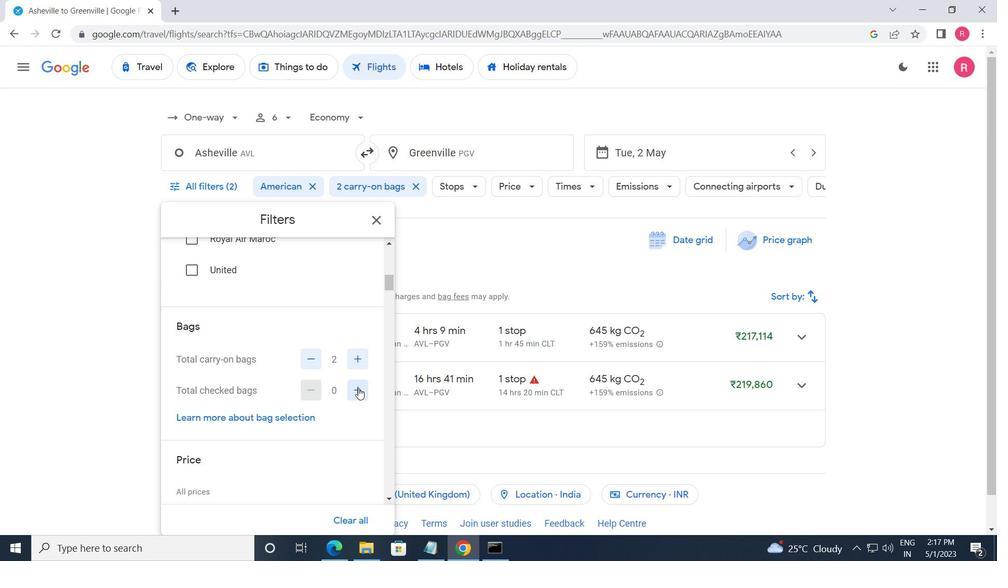 
Action: Mouse scrolled (358, 388) with delta (0, 0)
Screenshot: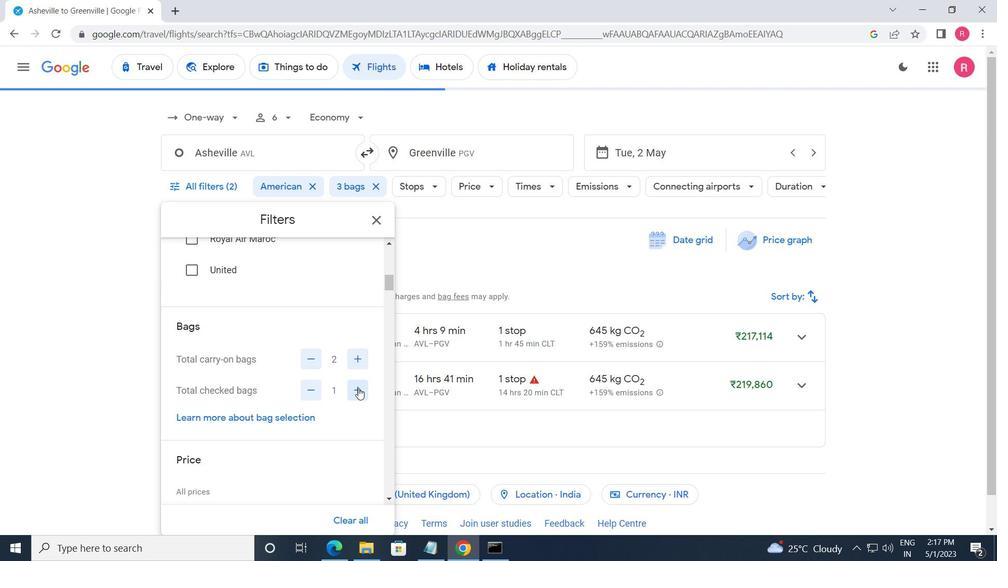 
Action: Mouse scrolled (358, 388) with delta (0, 0)
Screenshot: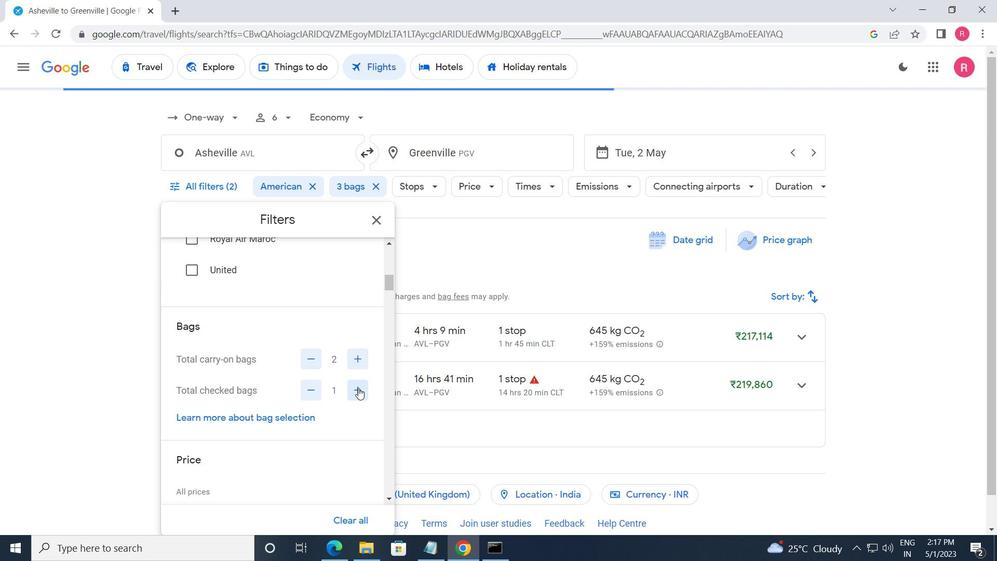 
Action: Mouse moved to (358, 389)
Screenshot: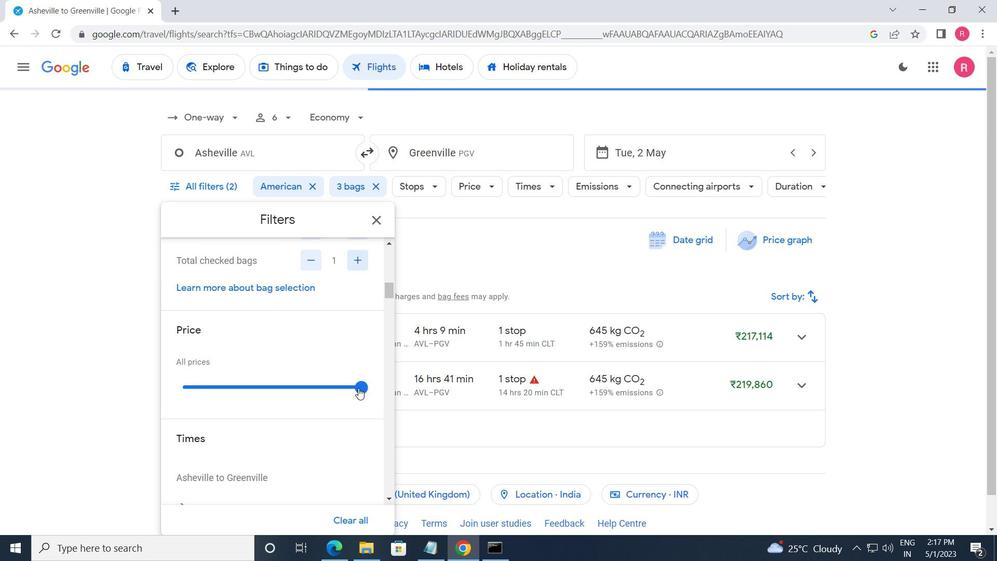 
Action: Mouse pressed left at (358, 389)
Screenshot: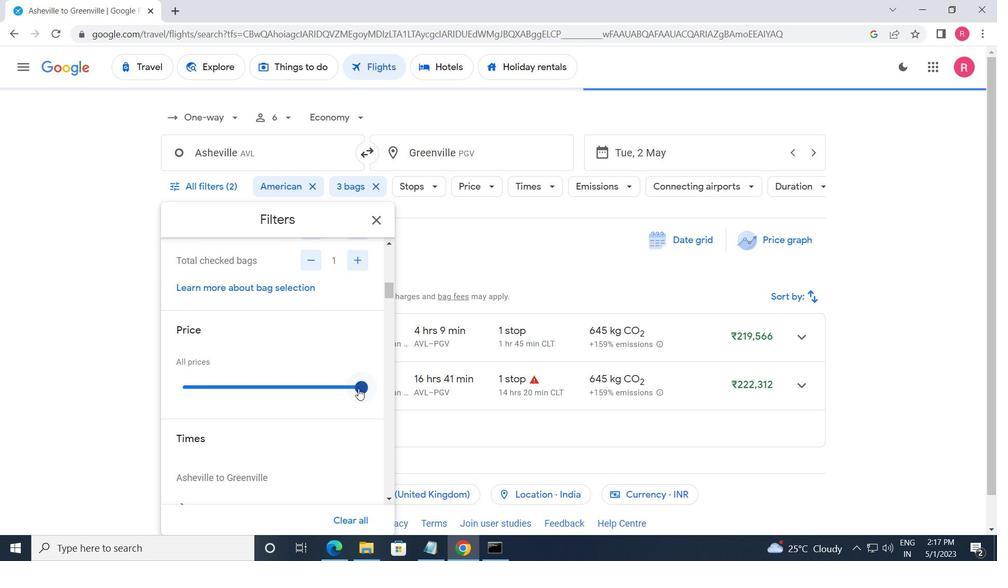 
Action: Mouse moved to (356, 388)
Screenshot: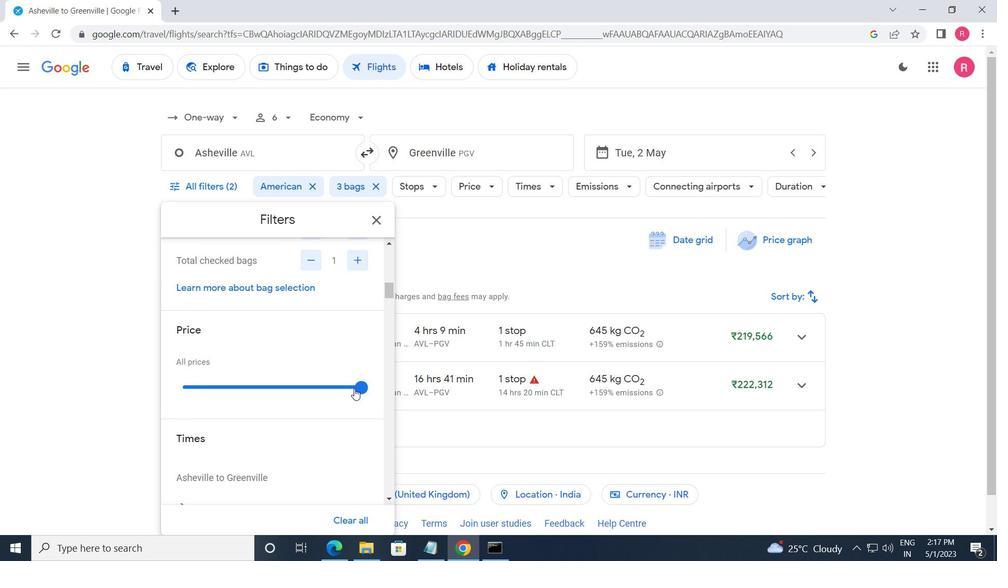 
Action: Mouse pressed left at (356, 388)
Screenshot: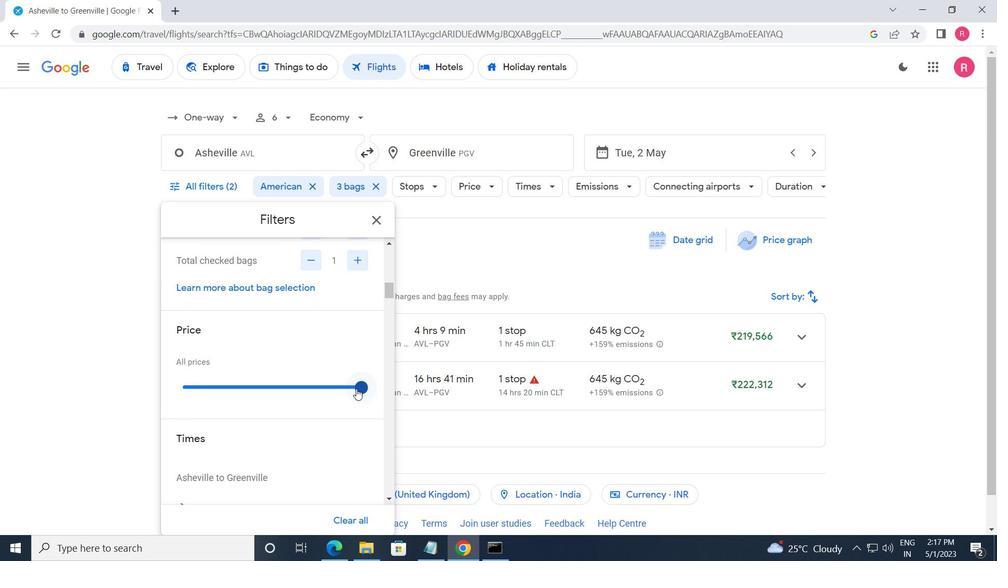 
Action: Mouse moved to (275, 403)
Screenshot: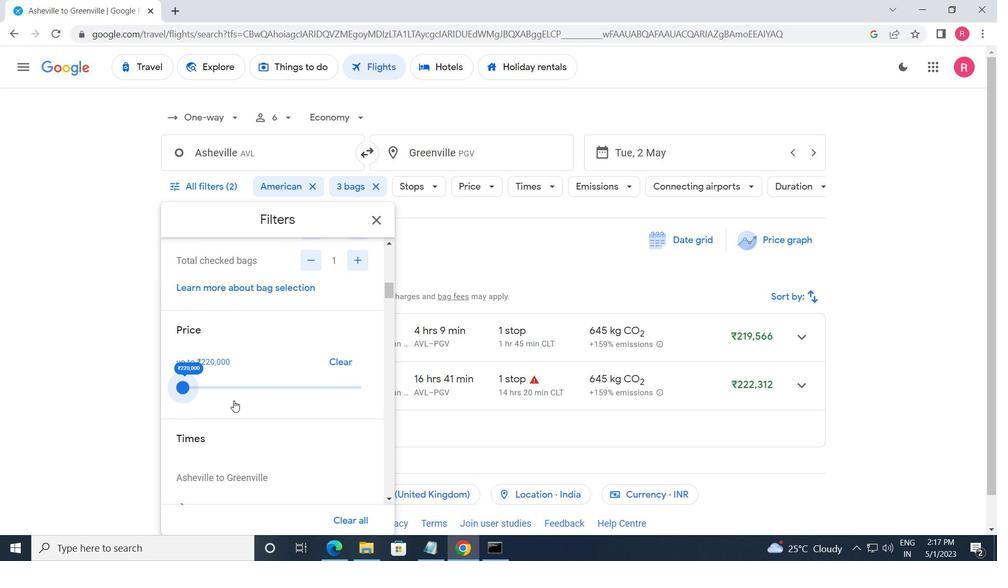 
Action: Mouse scrolled (275, 403) with delta (0, 0)
Screenshot: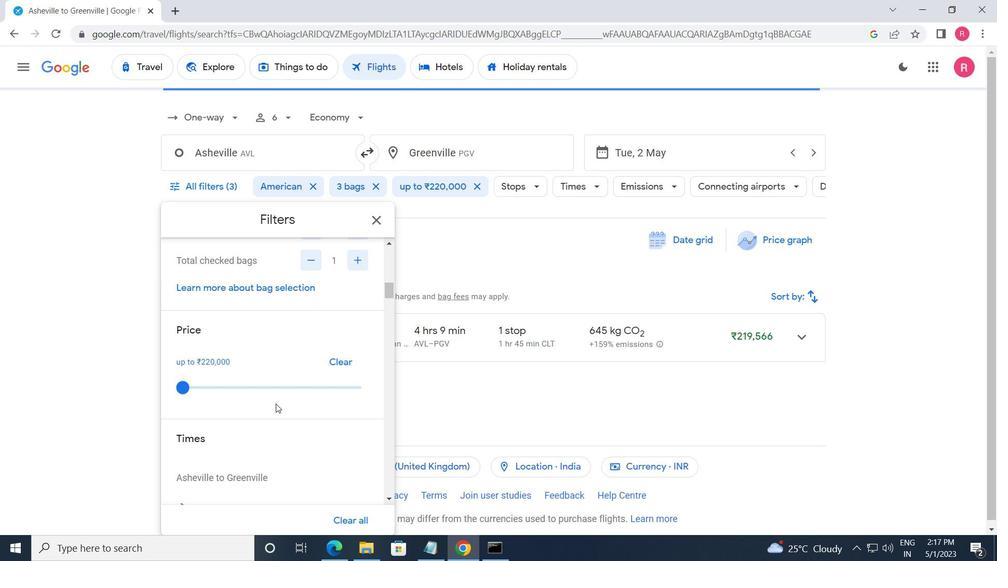 
Action: Mouse scrolled (275, 403) with delta (0, 0)
Screenshot: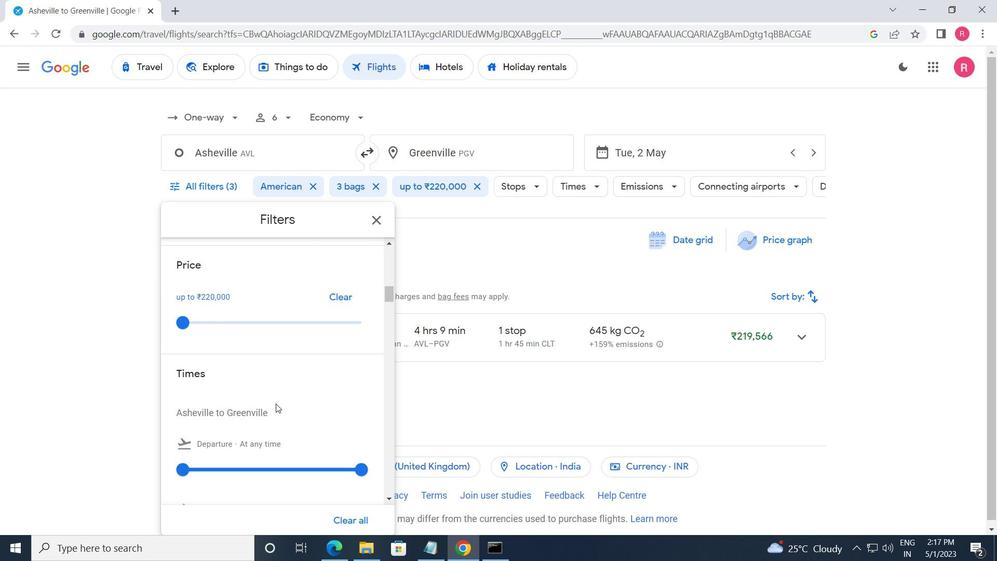 
Action: Mouse moved to (188, 415)
Screenshot: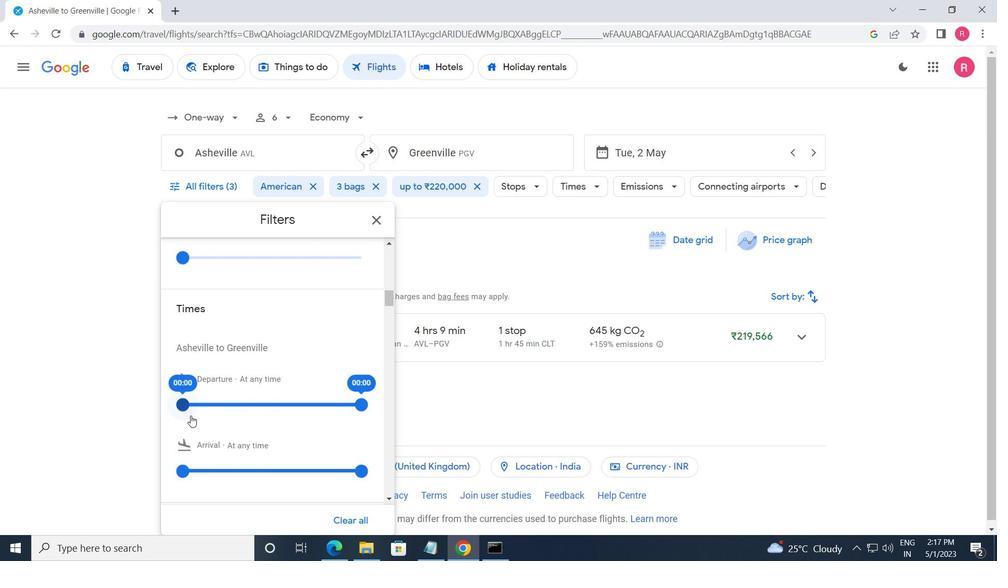
Action: Mouse pressed left at (188, 415)
Screenshot: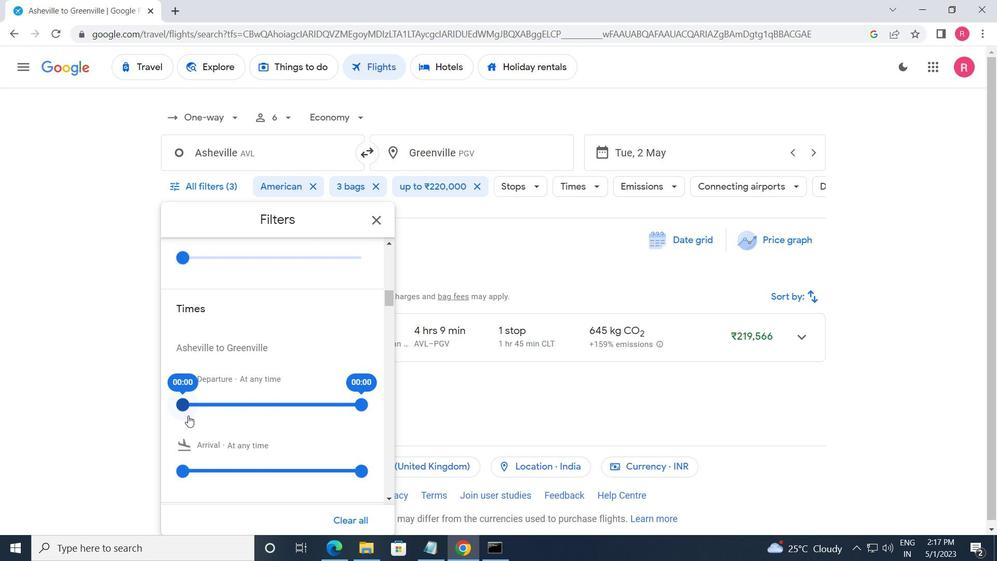 
Action: Mouse moved to (373, 218)
Screenshot: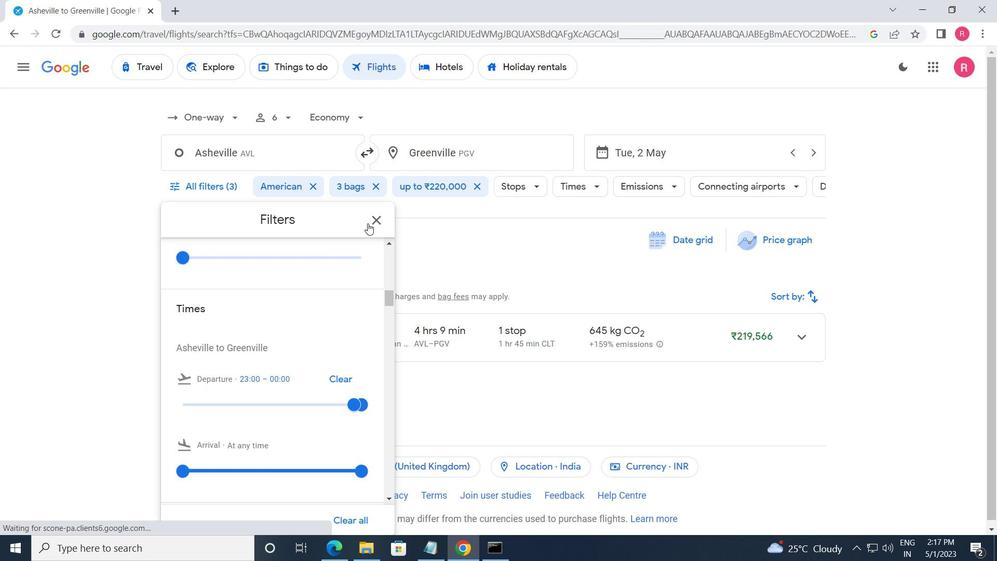 
Action: Mouse pressed left at (373, 218)
Screenshot: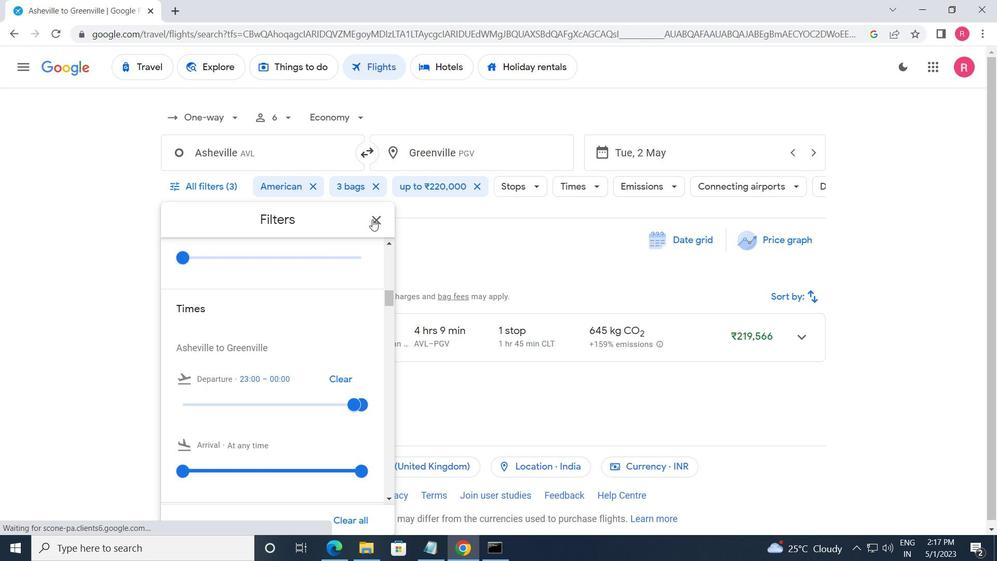 
